 Task: Create a sub task Release to Production / Go Live for the task  Add support for voice commands to the mobile app in the project TransitPlan , assign it to team member softage.9@softage.net and update the status of the sub task to  Off Track , set the priority of the sub task to High.
Action: Mouse moved to (73, 602)
Screenshot: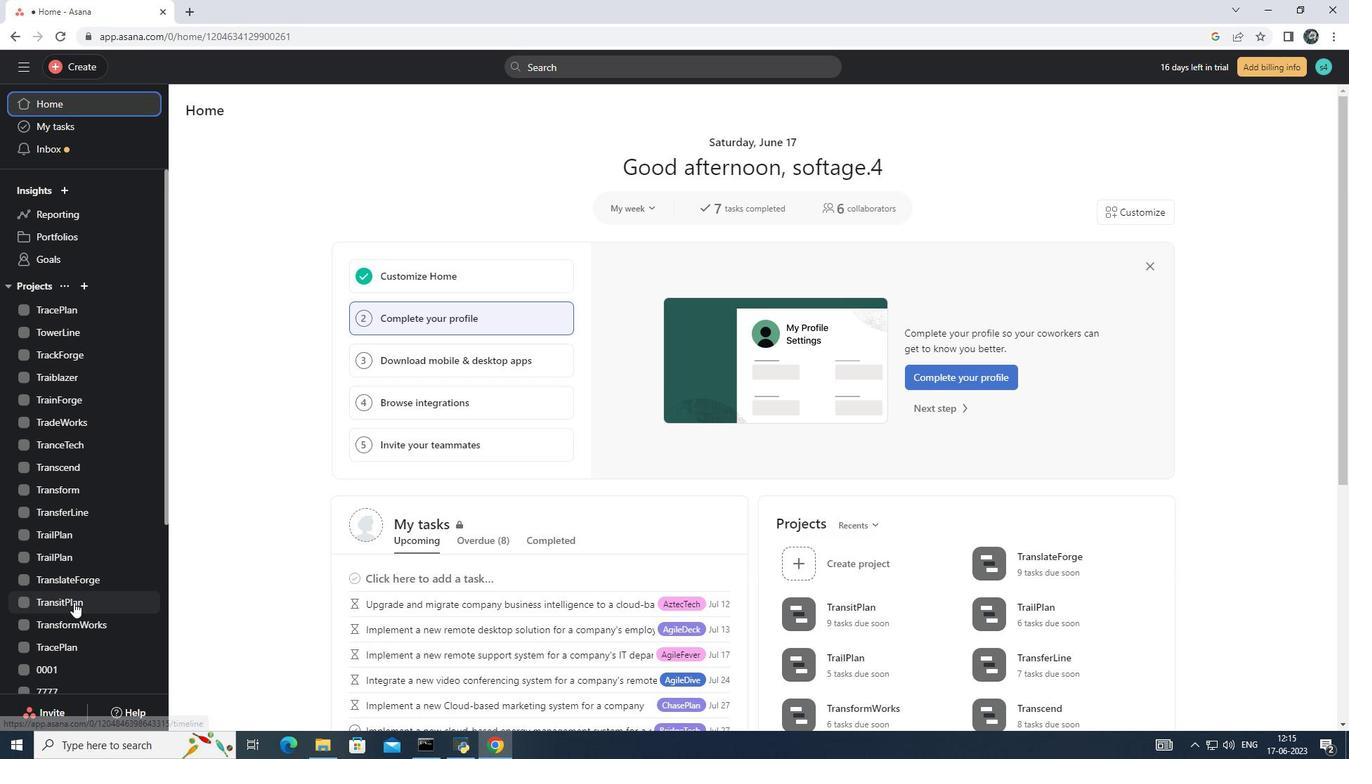 
Action: Mouse pressed left at (73, 602)
Screenshot: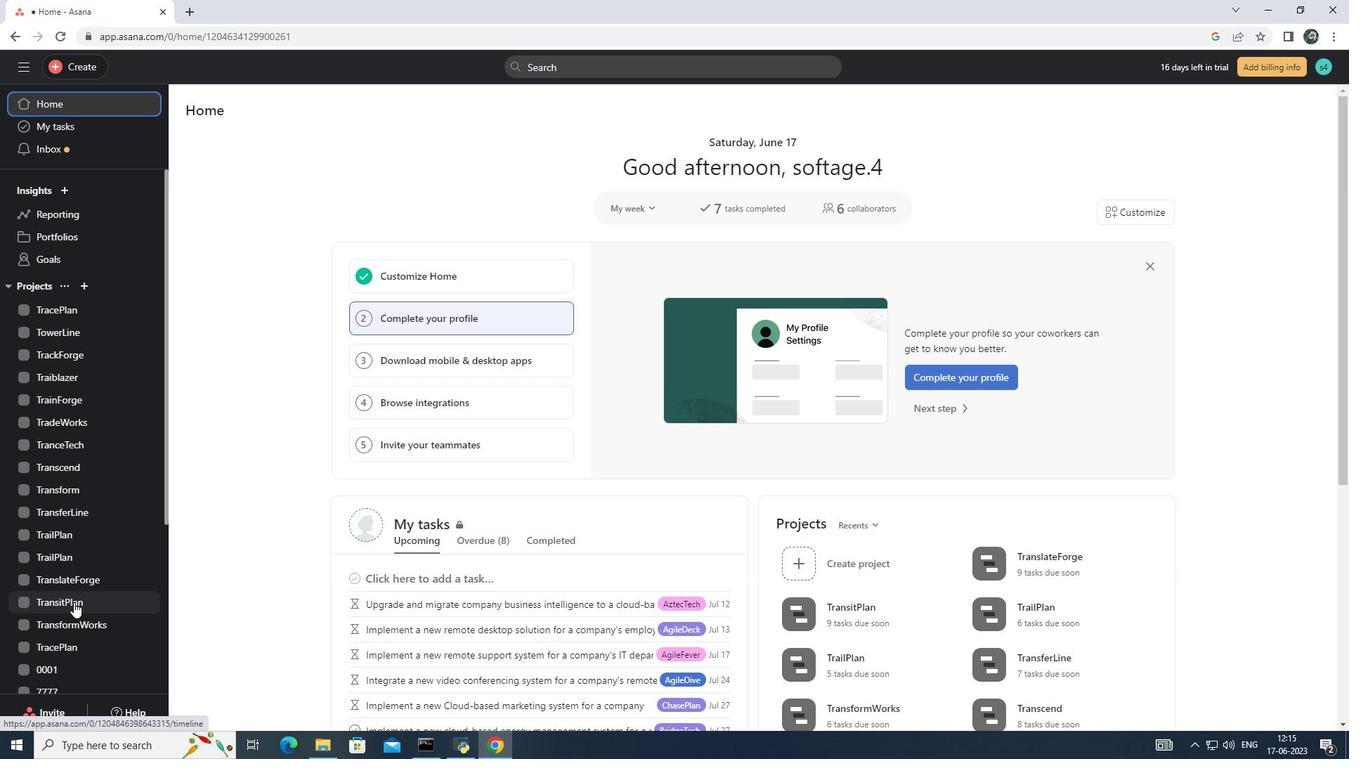 
Action: Mouse moved to (325, 559)
Screenshot: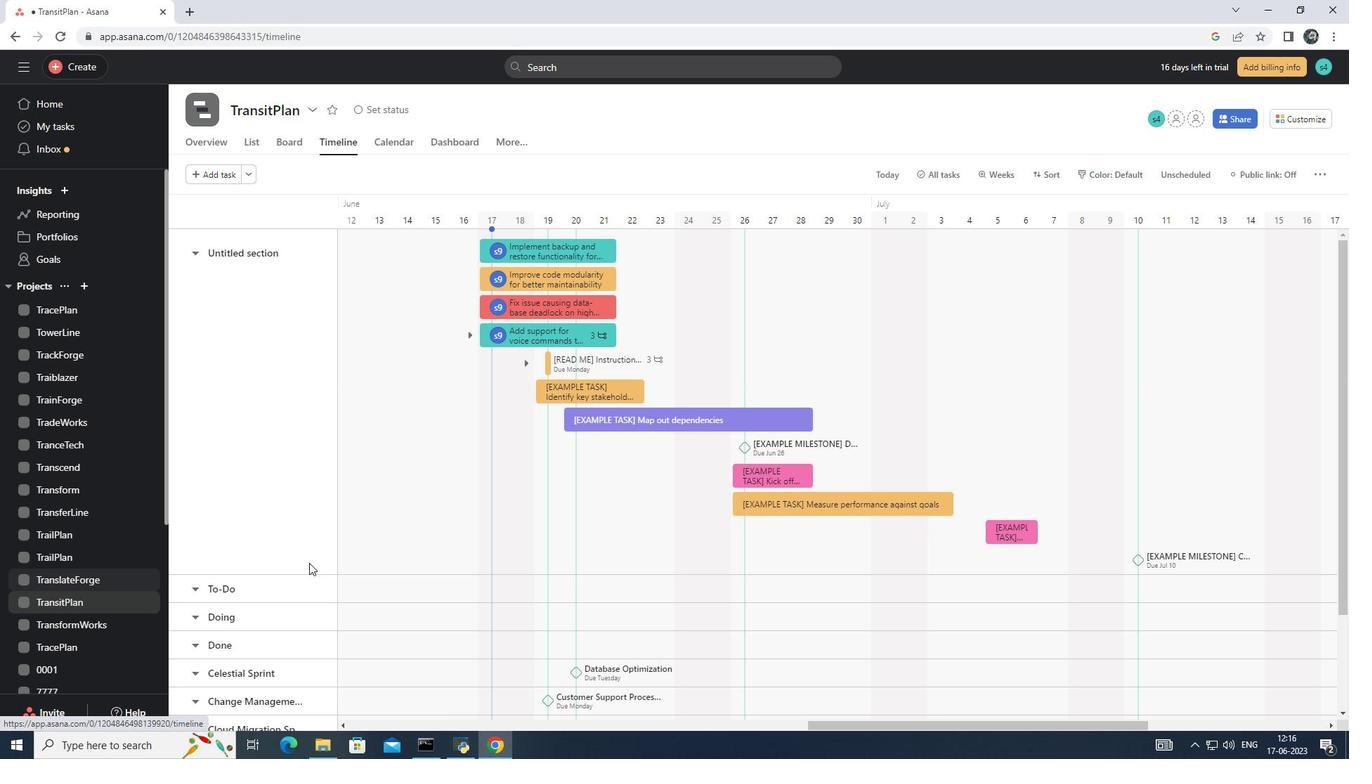 
Action: Mouse scrolled (325, 558) with delta (0, 0)
Screenshot: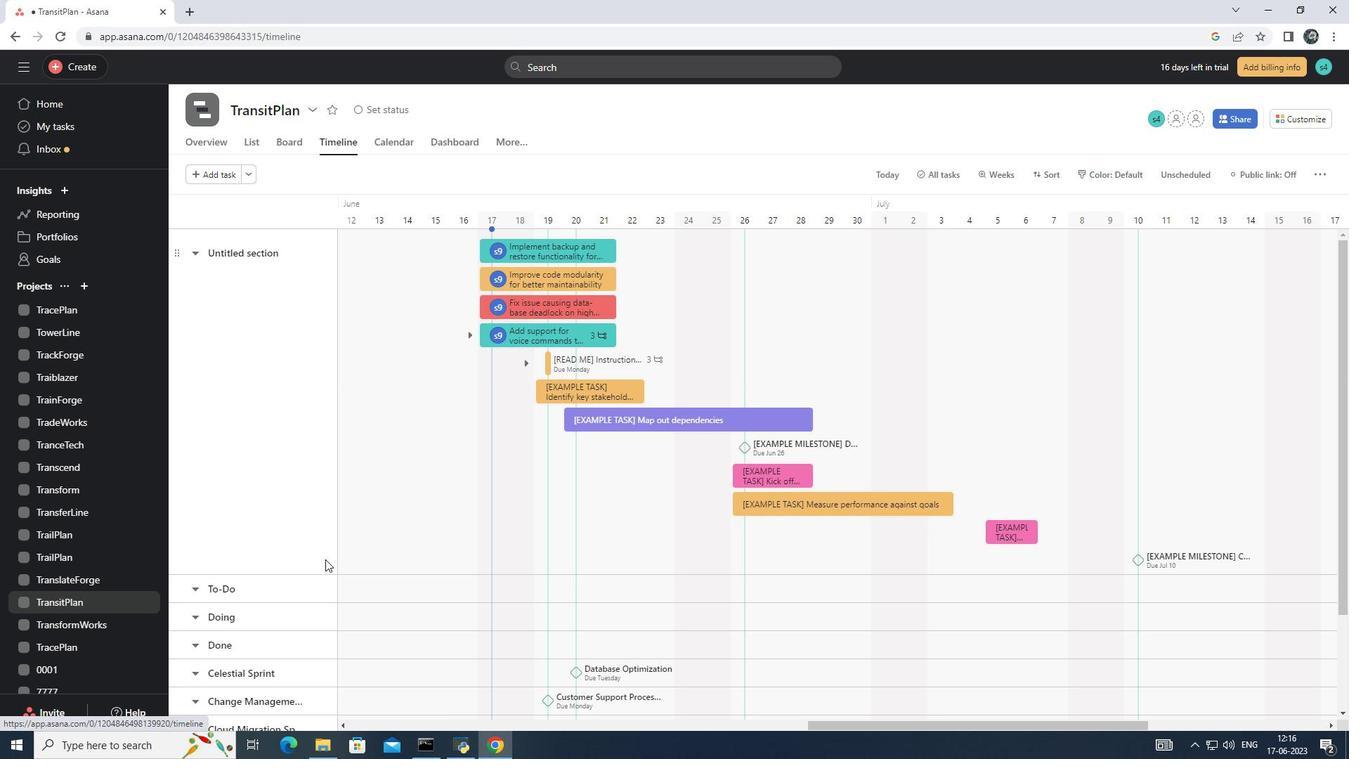 
Action: Mouse scrolled (325, 558) with delta (0, 0)
Screenshot: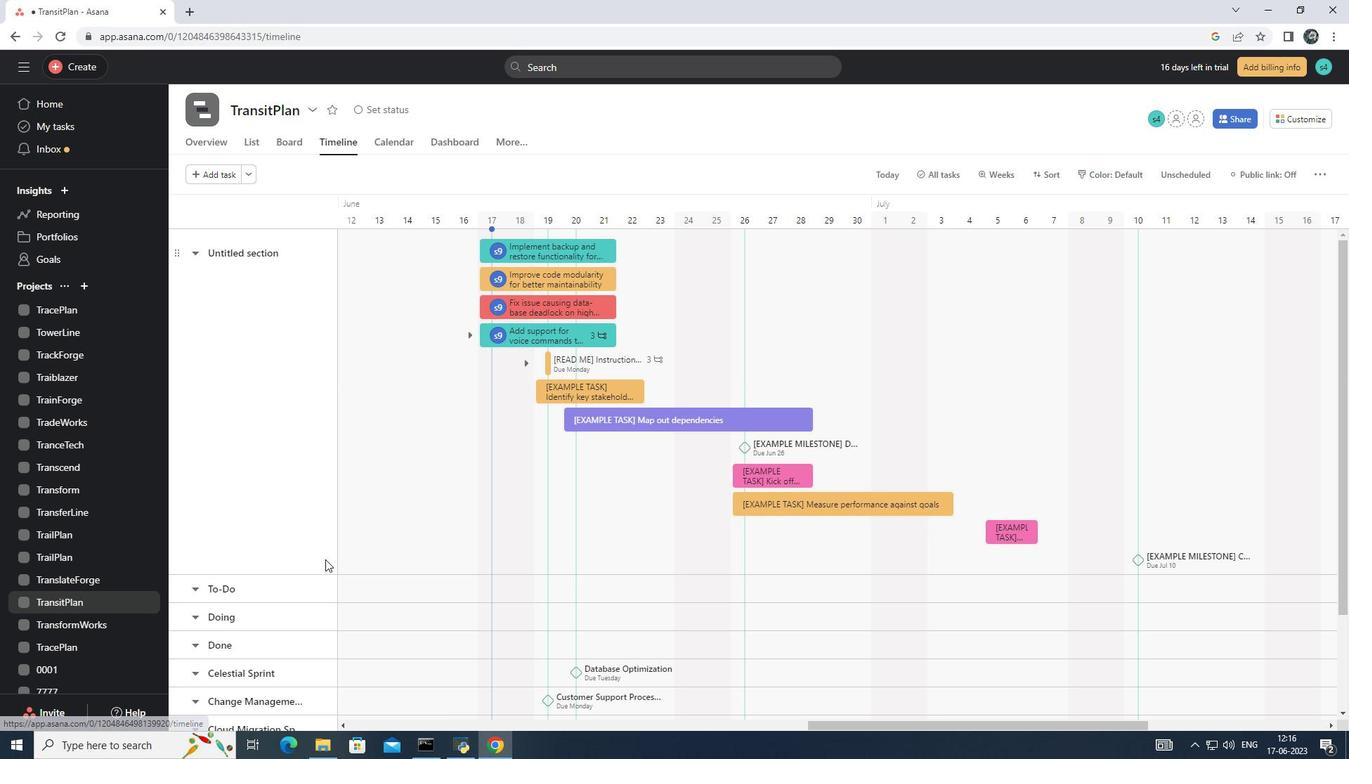 
Action: Mouse scrolled (325, 558) with delta (0, 0)
Screenshot: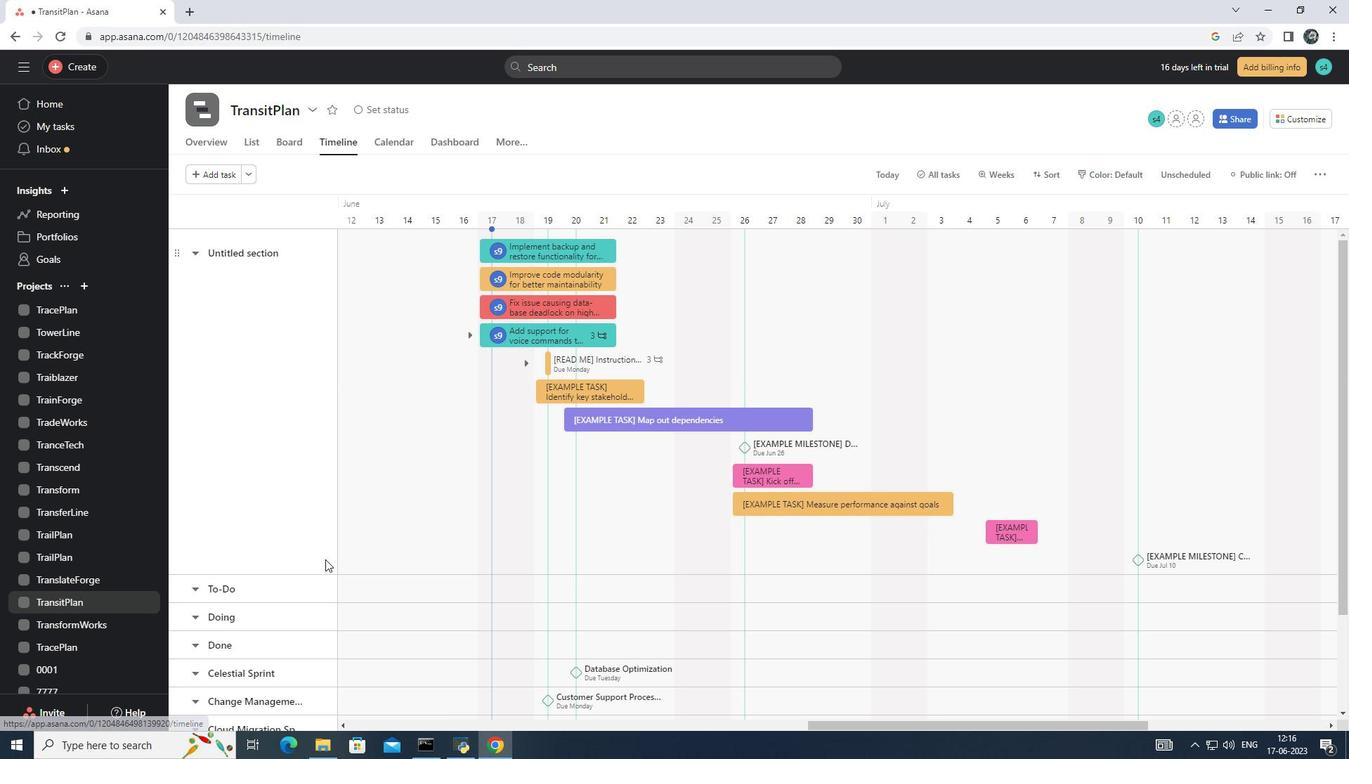 
Action: Mouse scrolled (325, 558) with delta (0, 0)
Screenshot: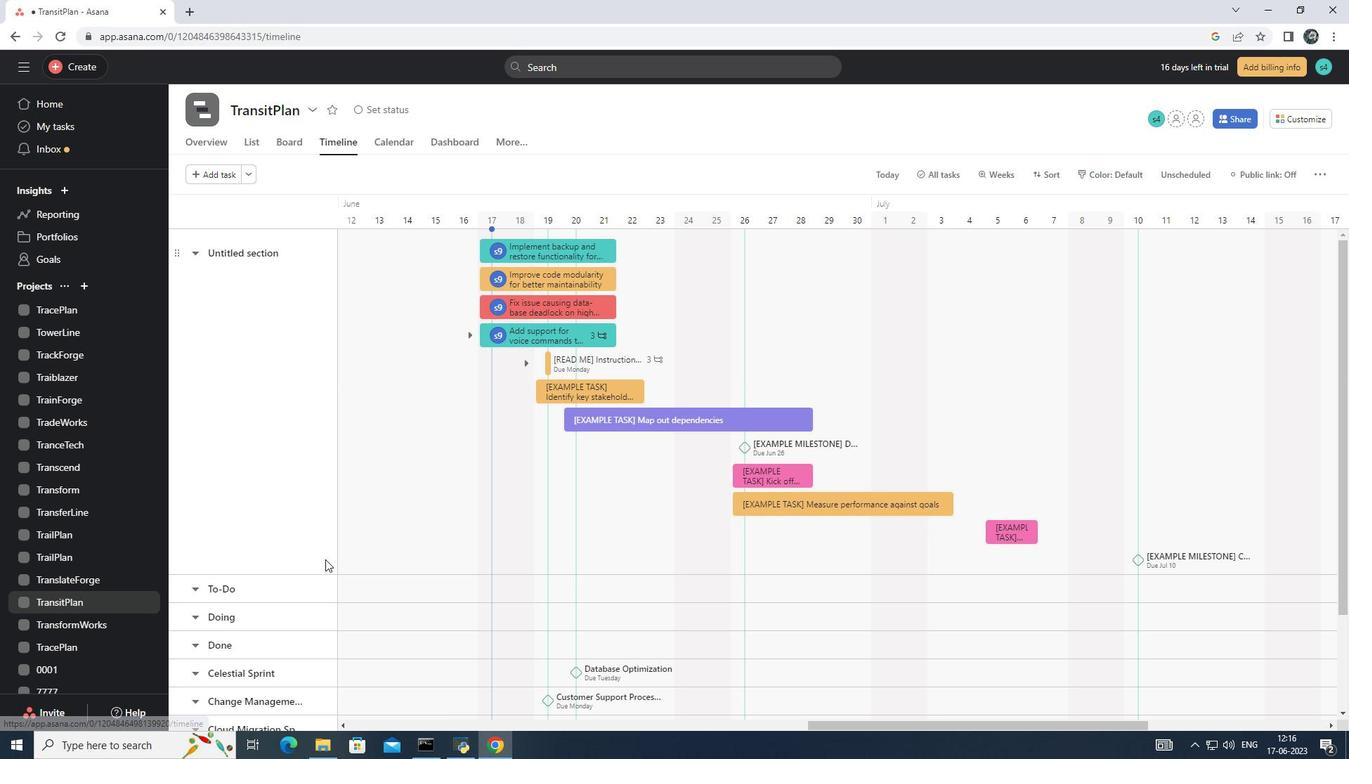
Action: Mouse scrolled (325, 560) with delta (0, 0)
Screenshot: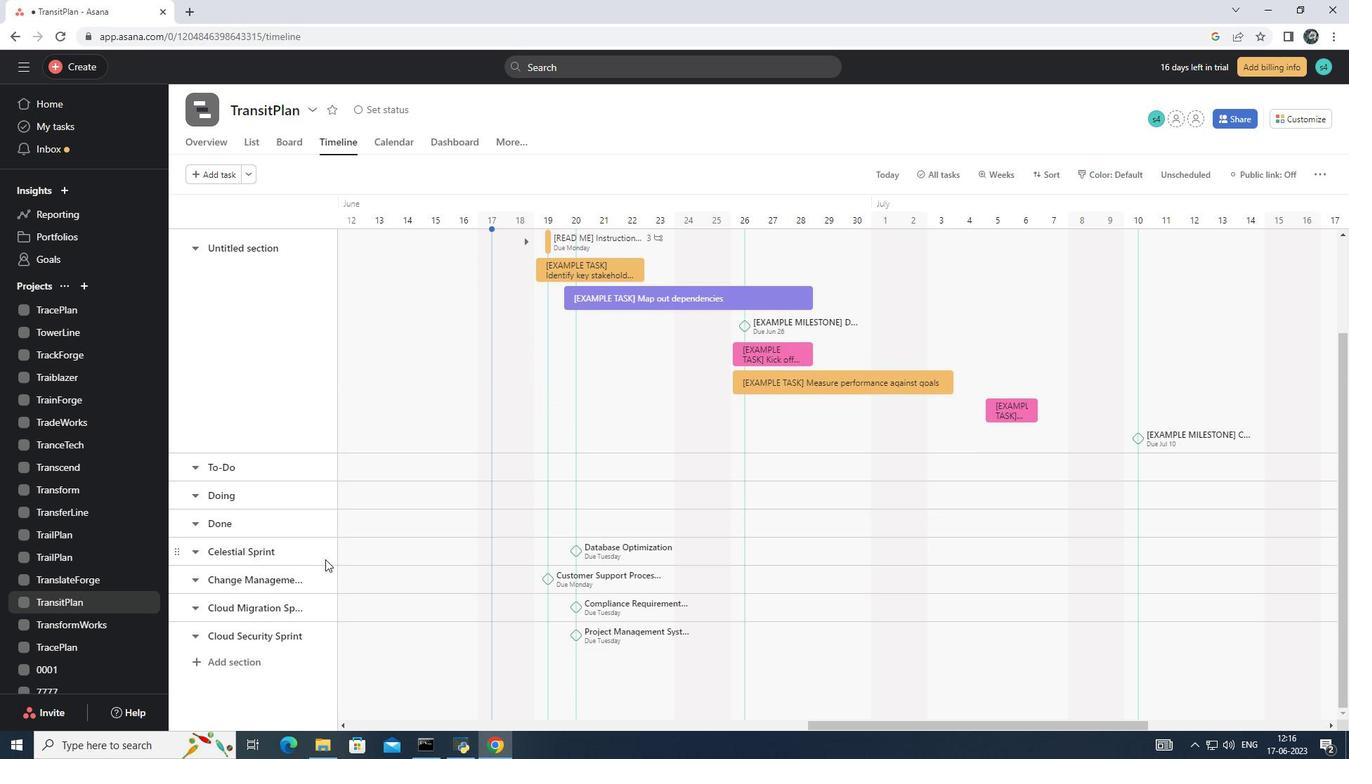 
Action: Mouse scrolled (325, 560) with delta (0, 0)
Screenshot: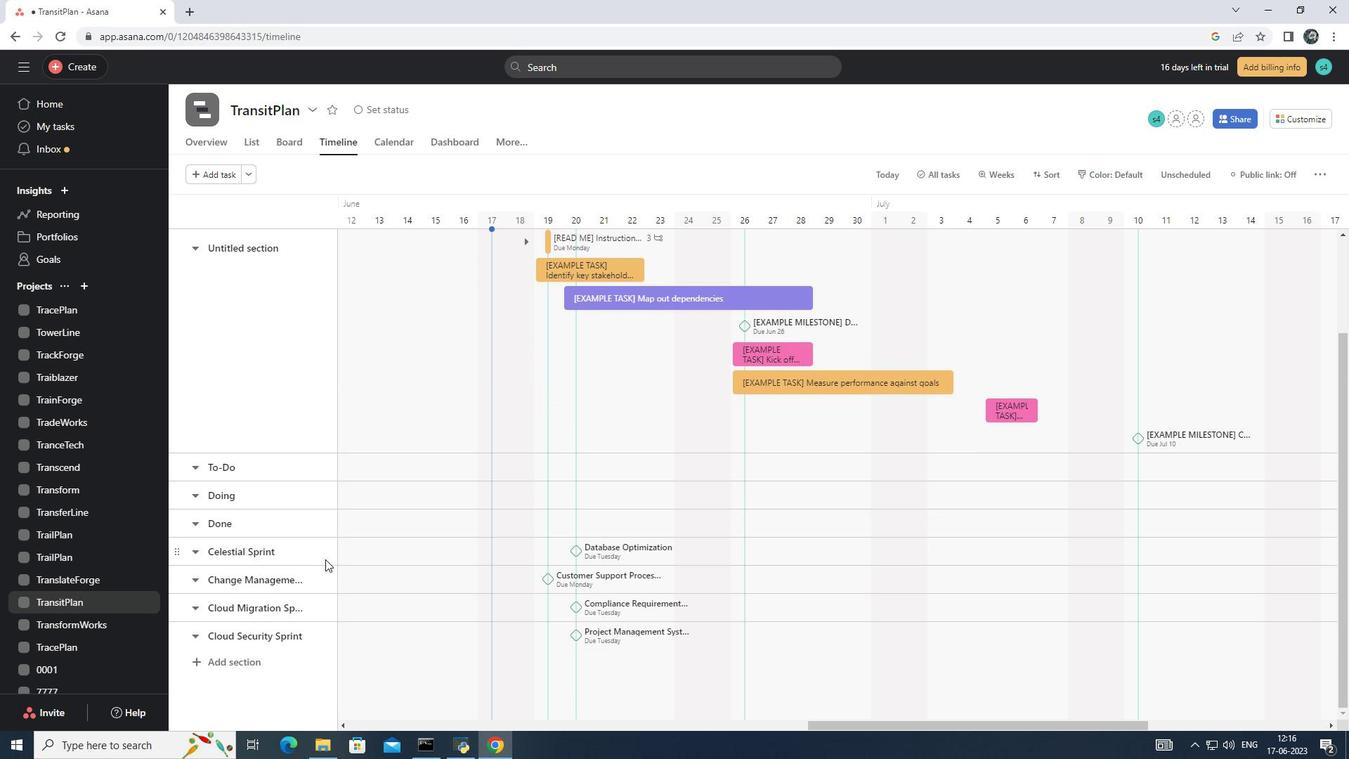 
Action: Mouse scrolled (325, 560) with delta (0, 0)
Screenshot: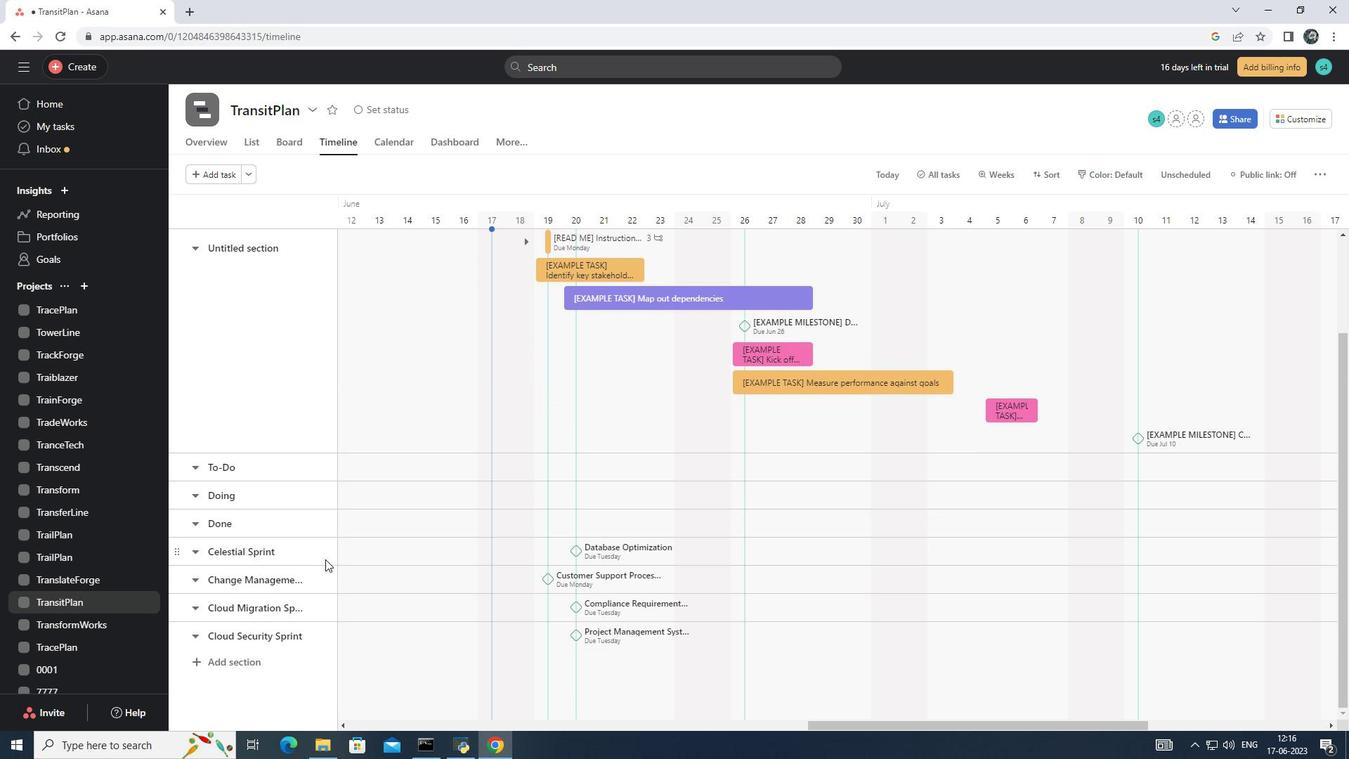 
Action: Mouse scrolled (325, 560) with delta (0, 0)
Screenshot: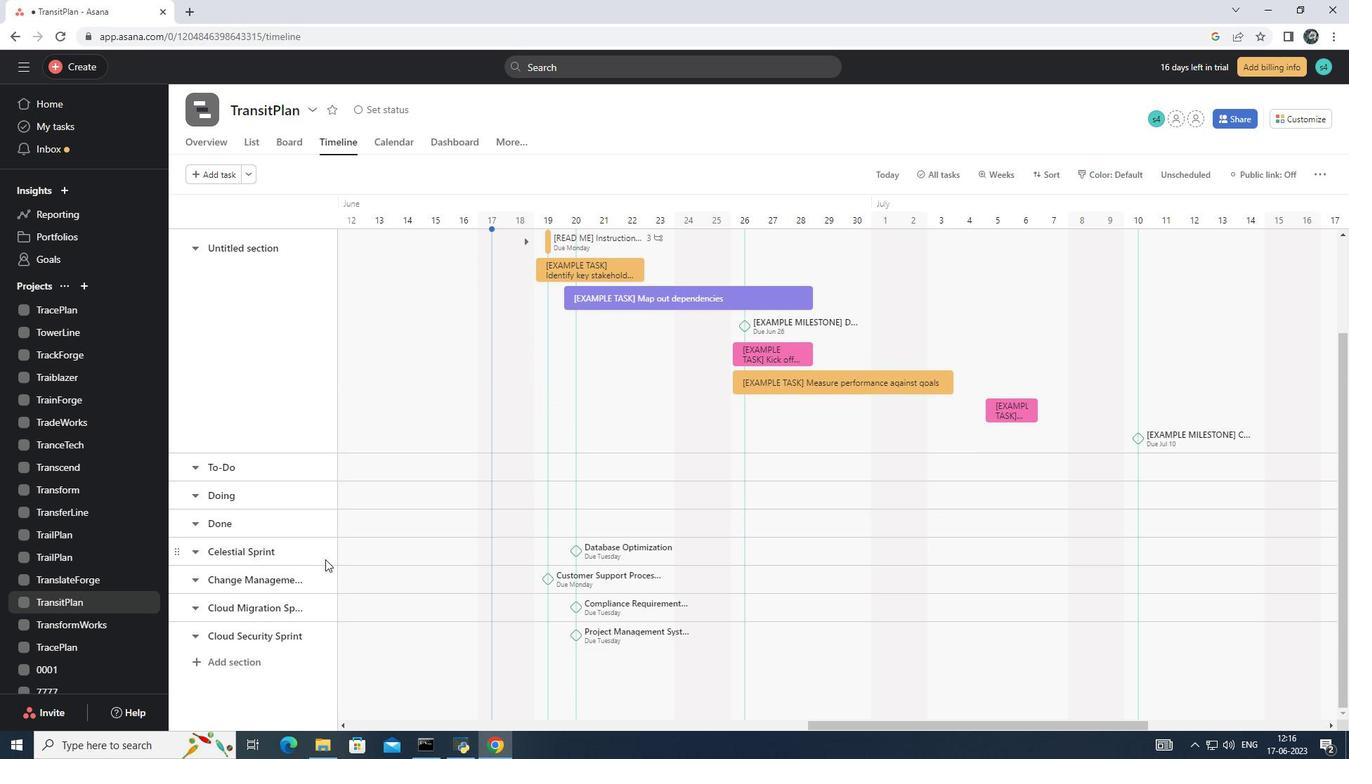 
Action: Mouse scrolled (325, 560) with delta (0, 0)
Screenshot: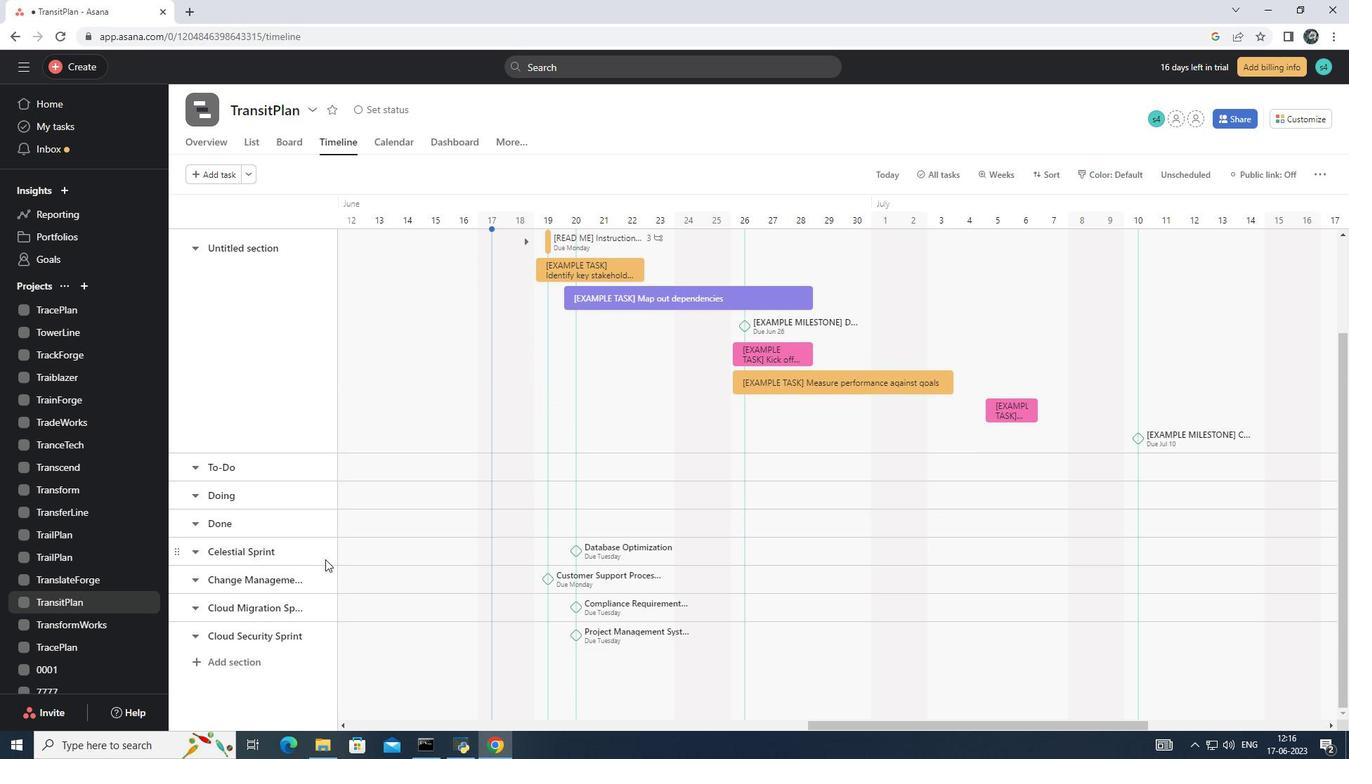 
Action: Mouse moved to (584, 334)
Screenshot: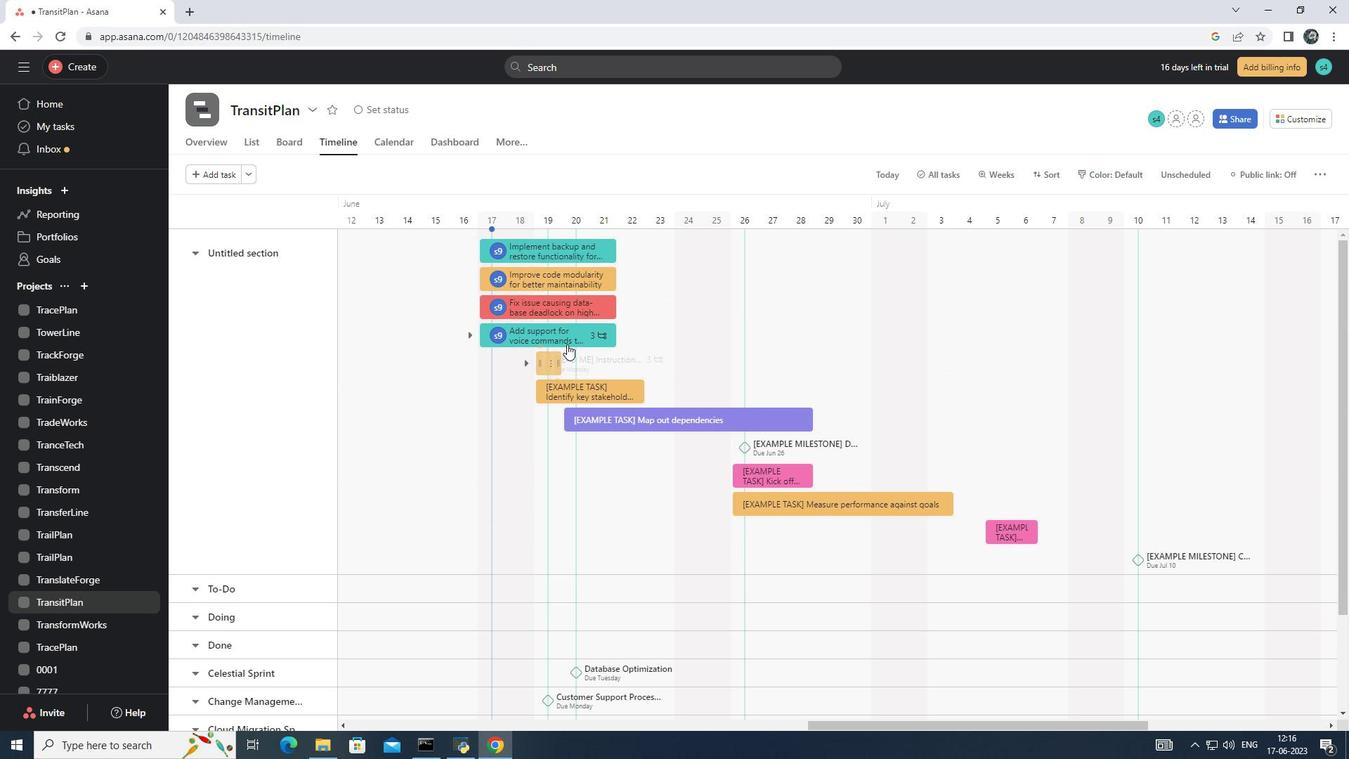 
Action: Mouse pressed left at (584, 334)
Screenshot: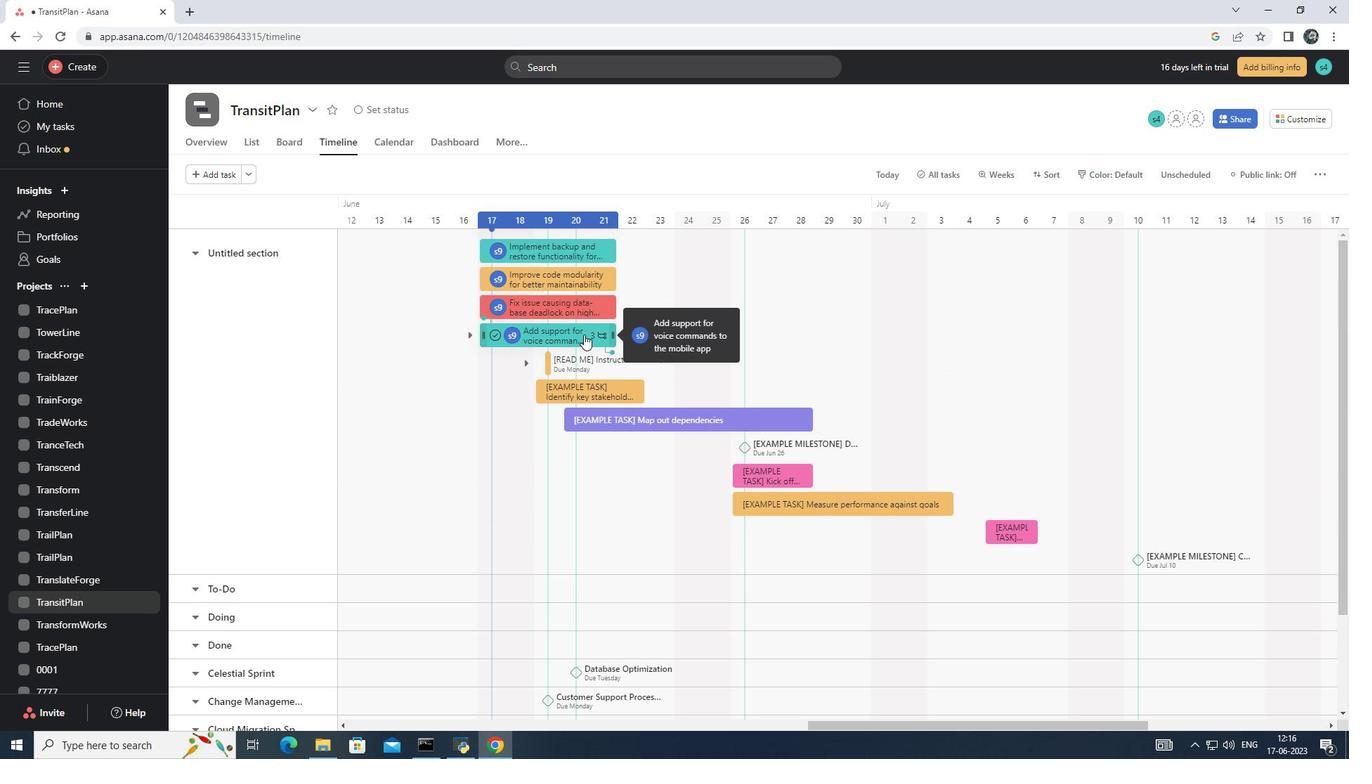 
Action: Mouse moved to (944, 473)
Screenshot: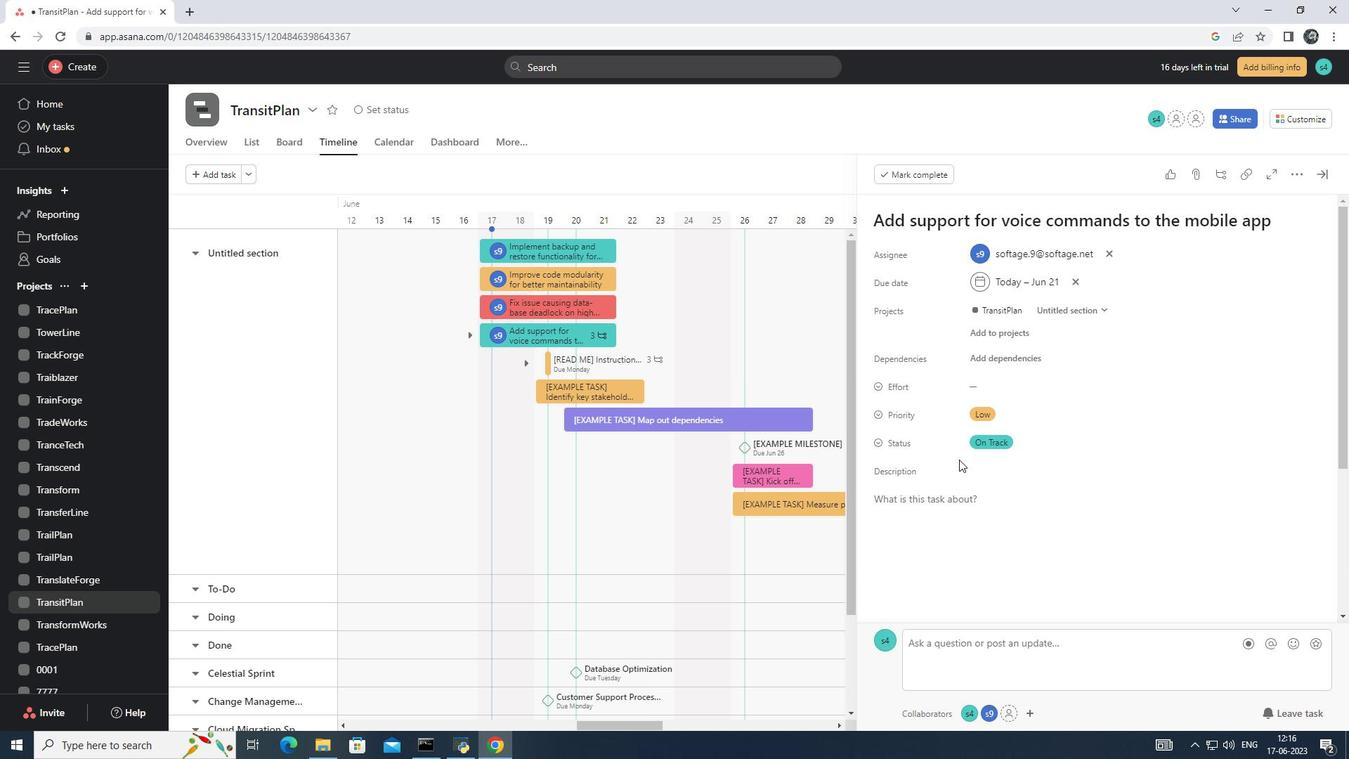 
Action: Mouse scrolled (958, 459) with delta (0, 0)
Screenshot: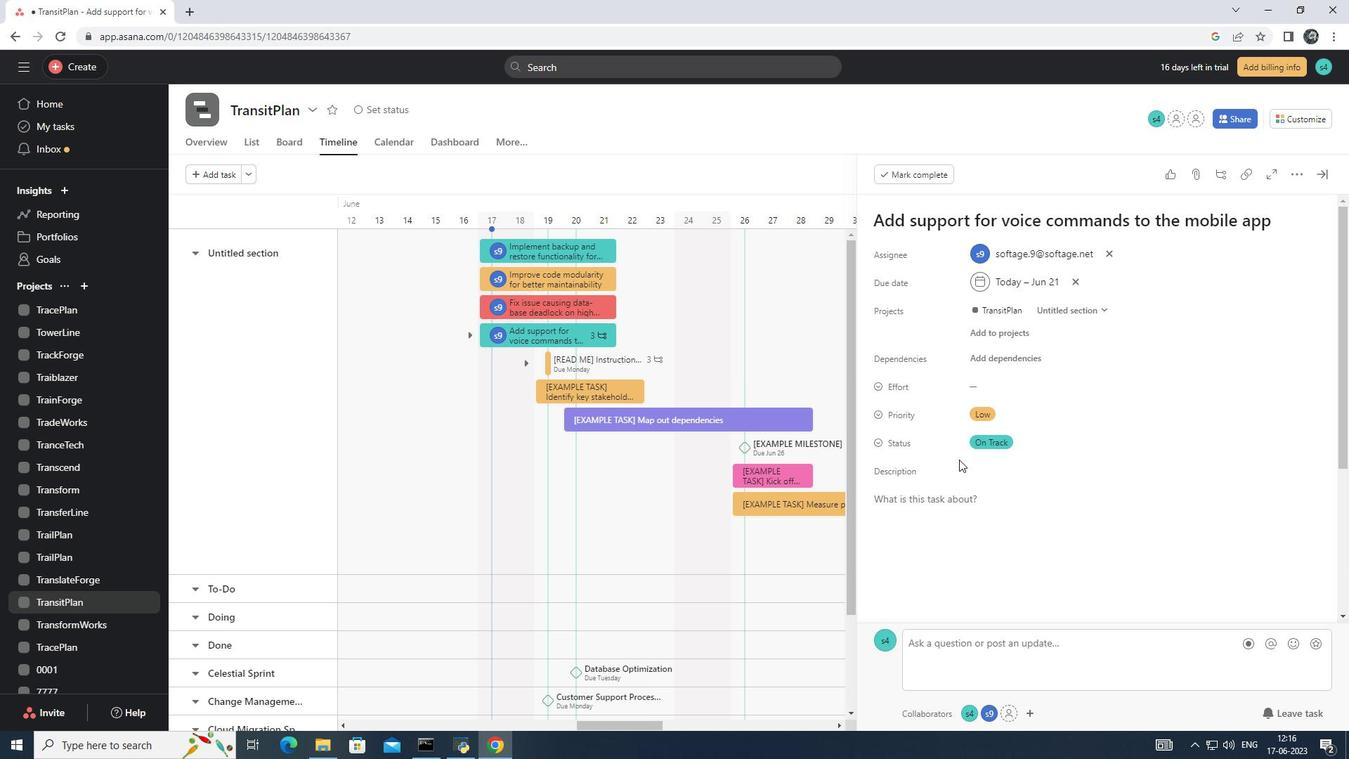 
Action: Mouse moved to (943, 476)
Screenshot: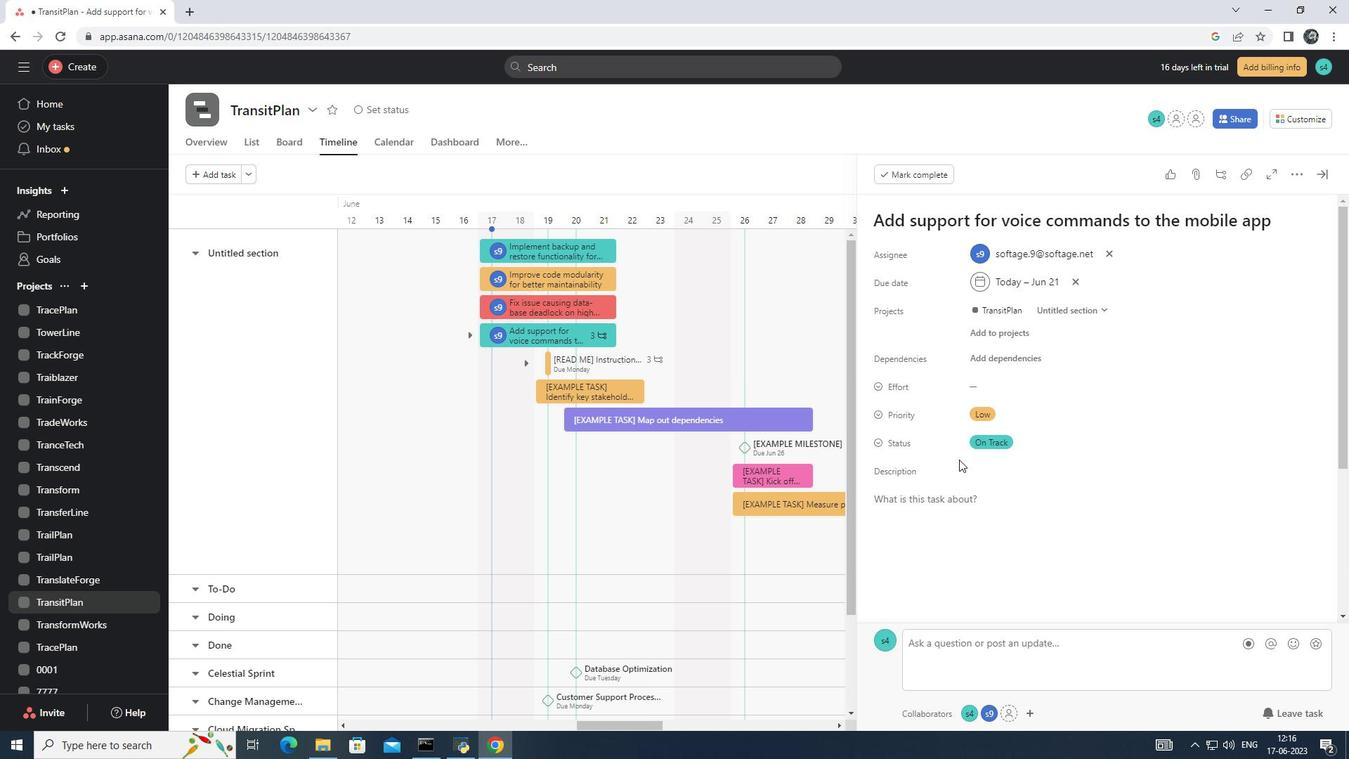 
Action: Mouse scrolled (958, 459) with delta (0, 0)
Screenshot: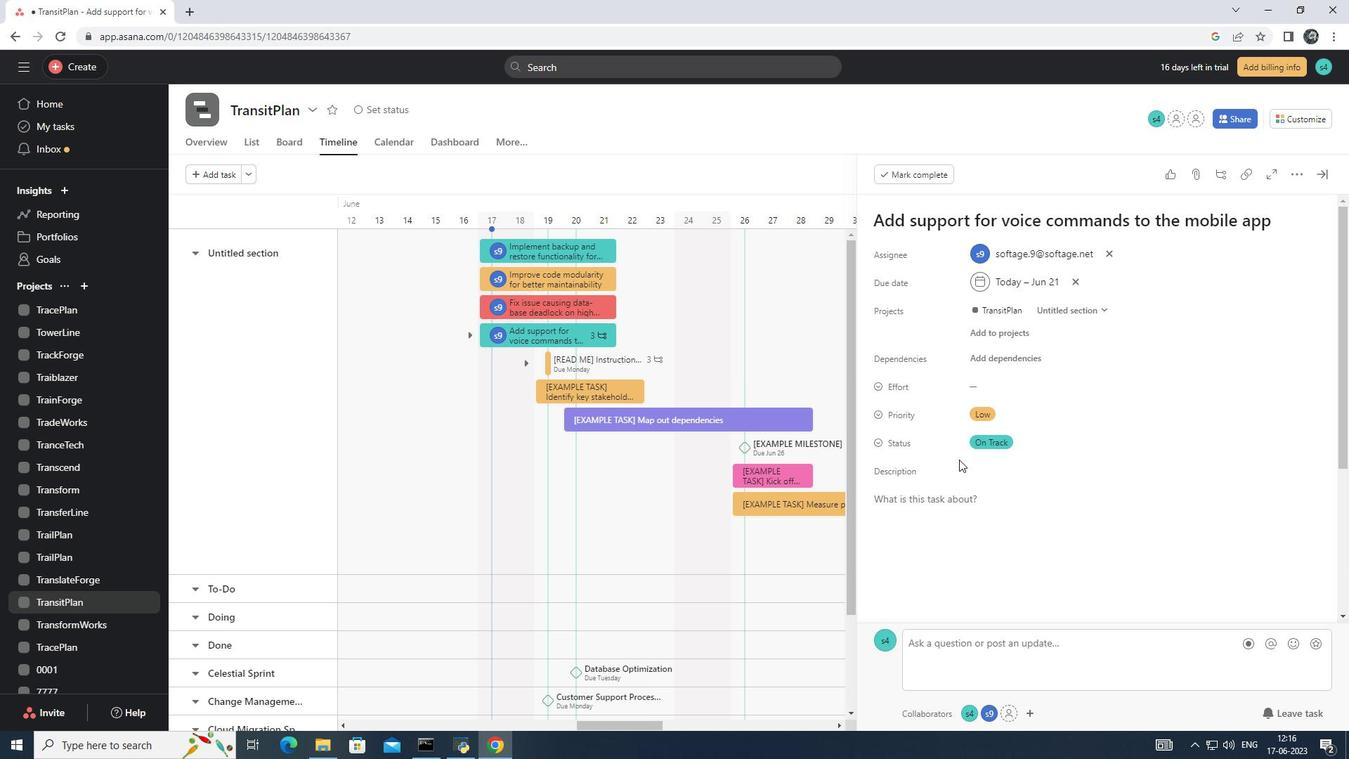 
Action: Mouse moved to (942, 480)
Screenshot: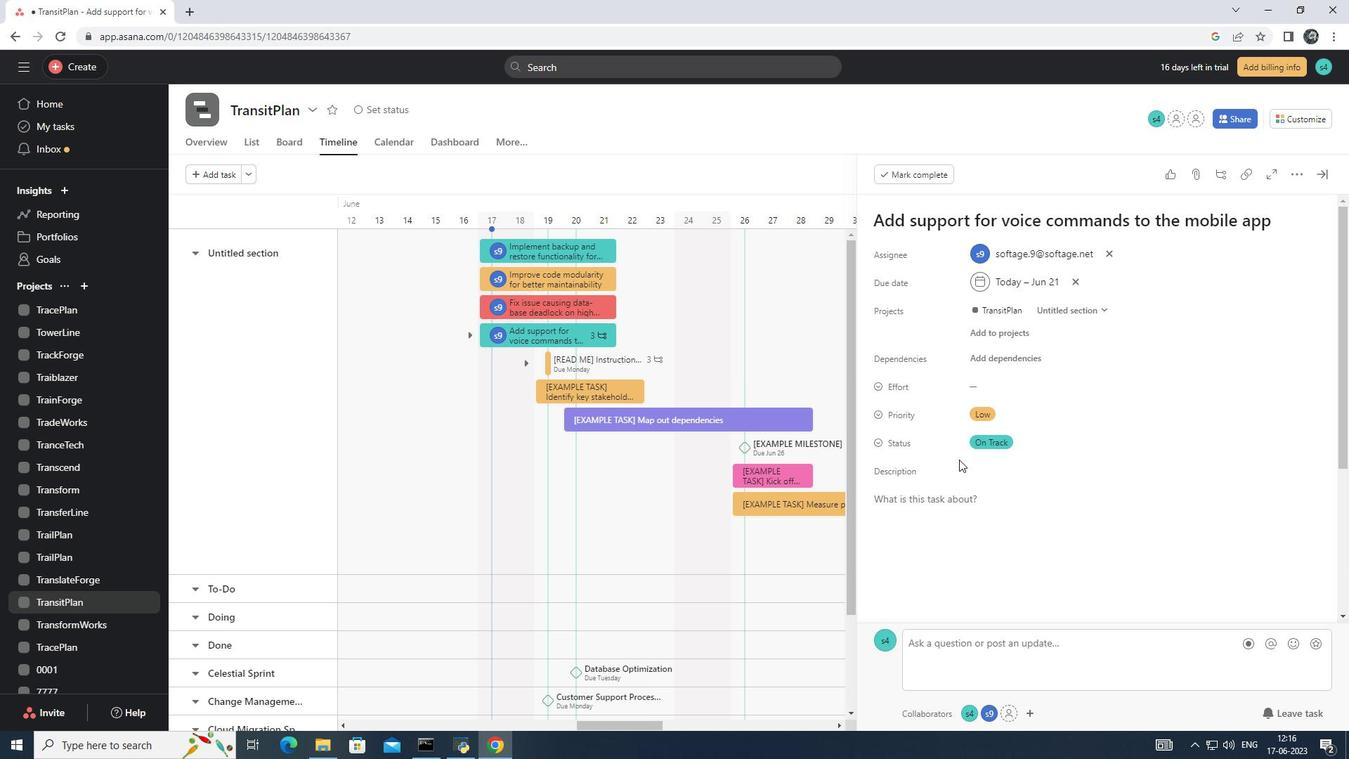 
Action: Mouse scrolled (958, 459) with delta (0, 0)
Screenshot: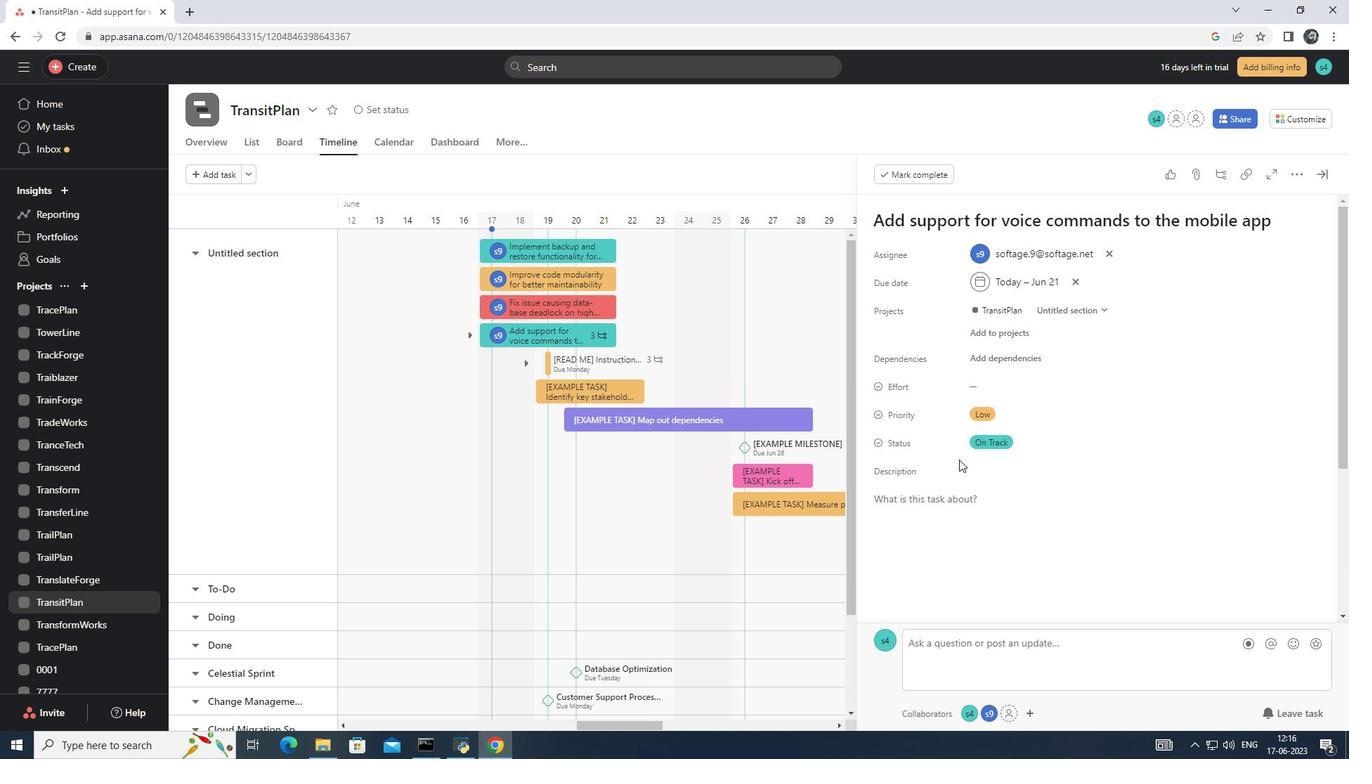 
Action: Mouse moved to (897, 528)
Screenshot: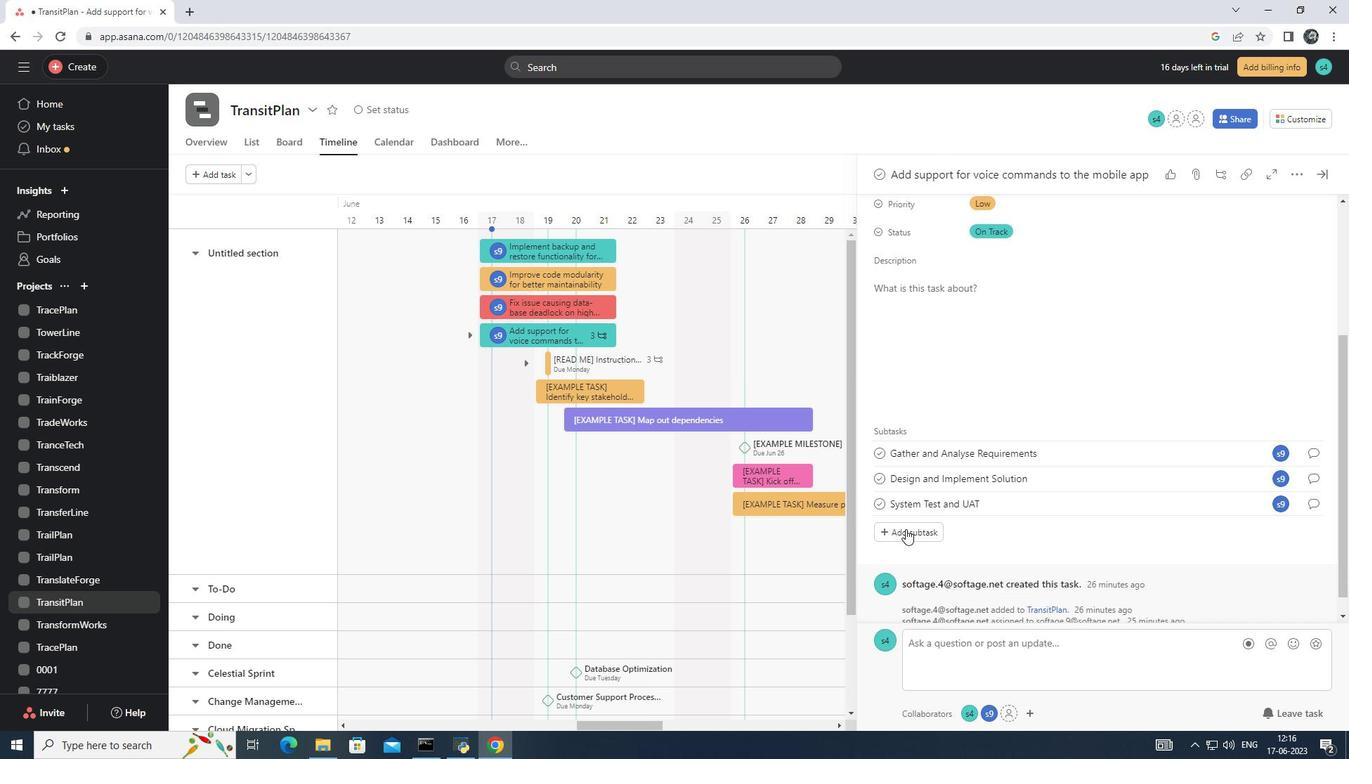 
Action: Mouse pressed left at (897, 528)
Screenshot: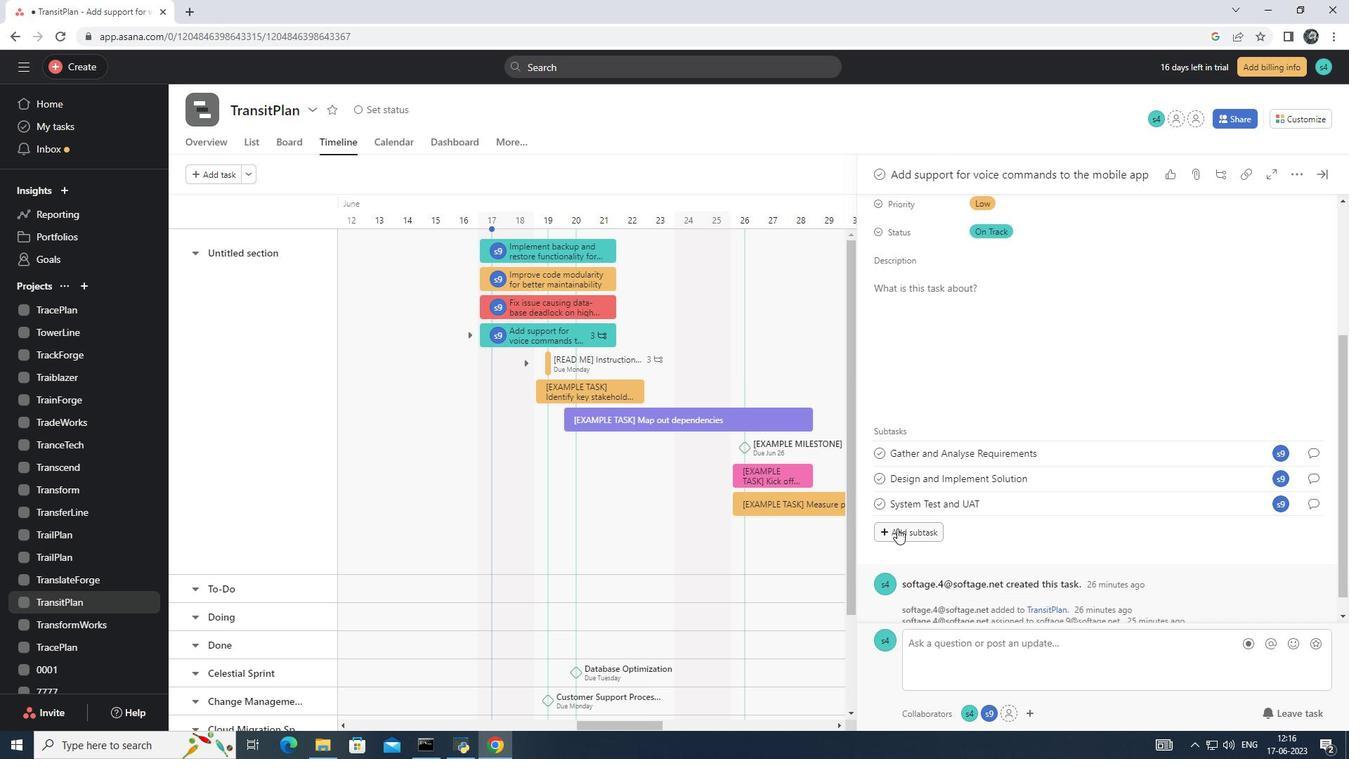 
Action: Mouse moved to (916, 501)
Screenshot: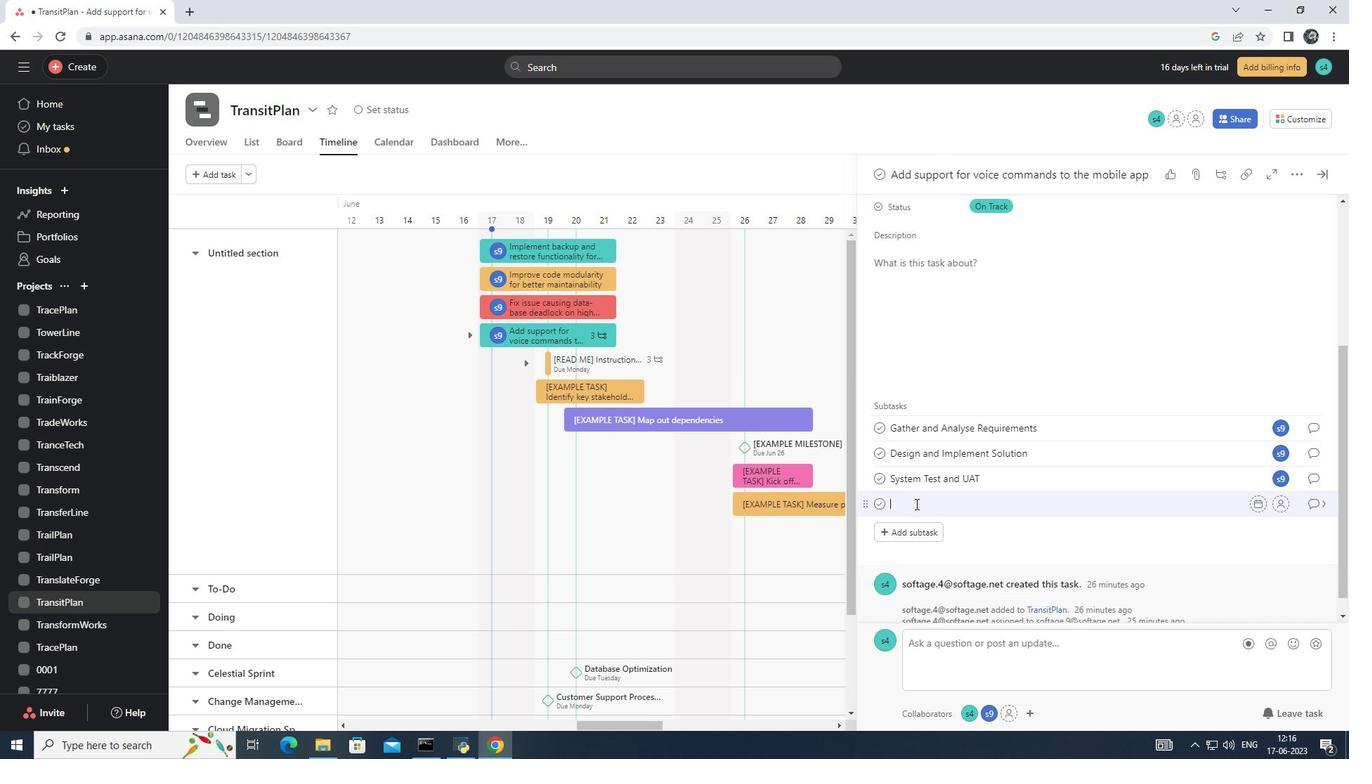 
Action: Mouse pressed left at (916, 501)
Screenshot: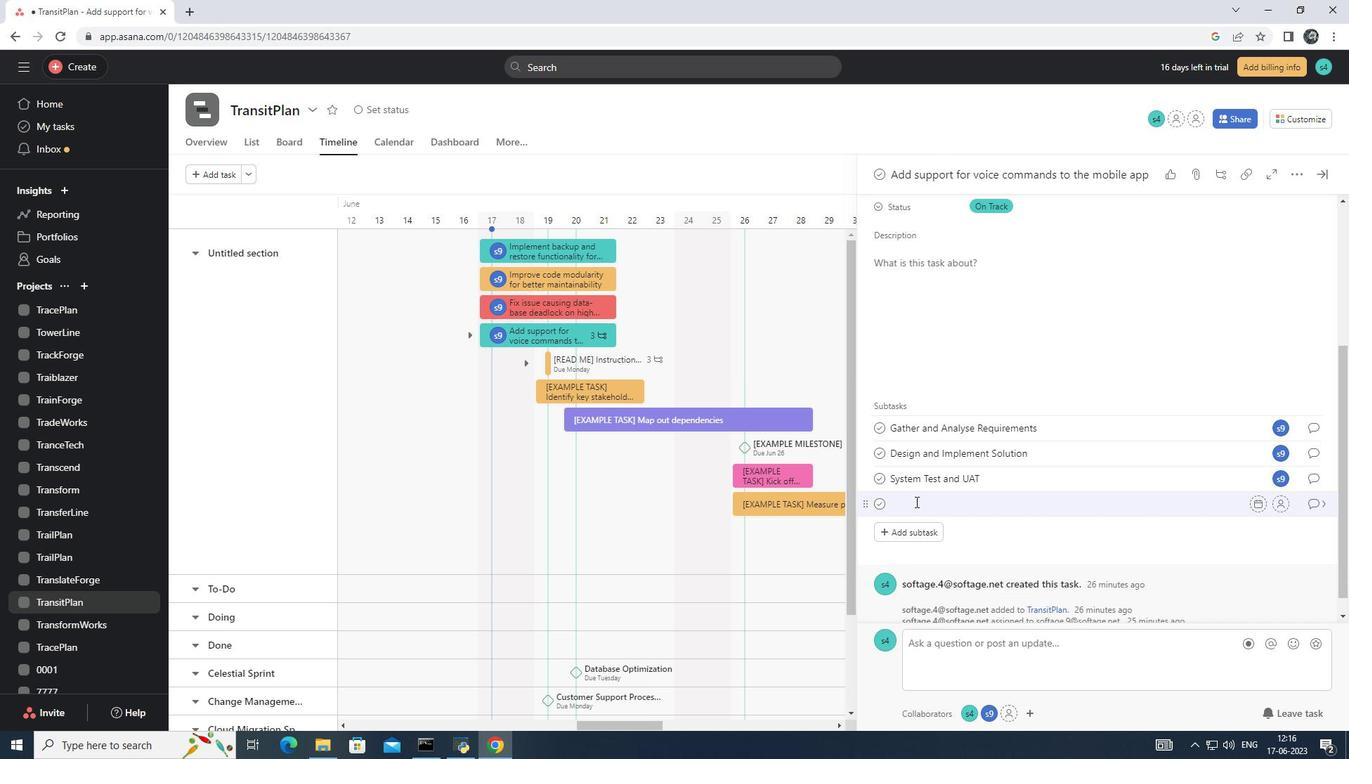 
Action: Key pressed <Key.shift>Release<Key.space>to<Key.space><Key.shift>Production<Key.space>/<Key.space><Key.shift>Go<Key.space><Key.shift>Live
Screenshot: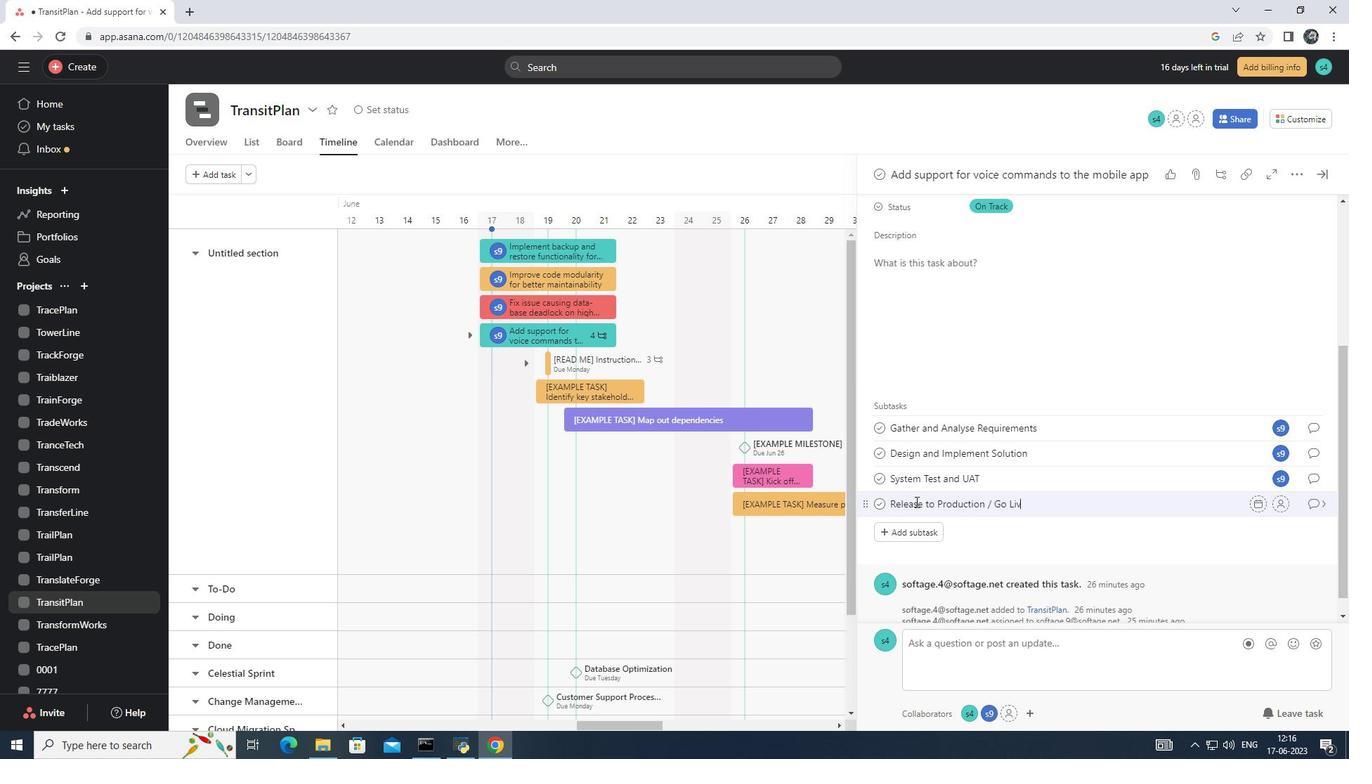 
Action: Mouse moved to (1283, 504)
Screenshot: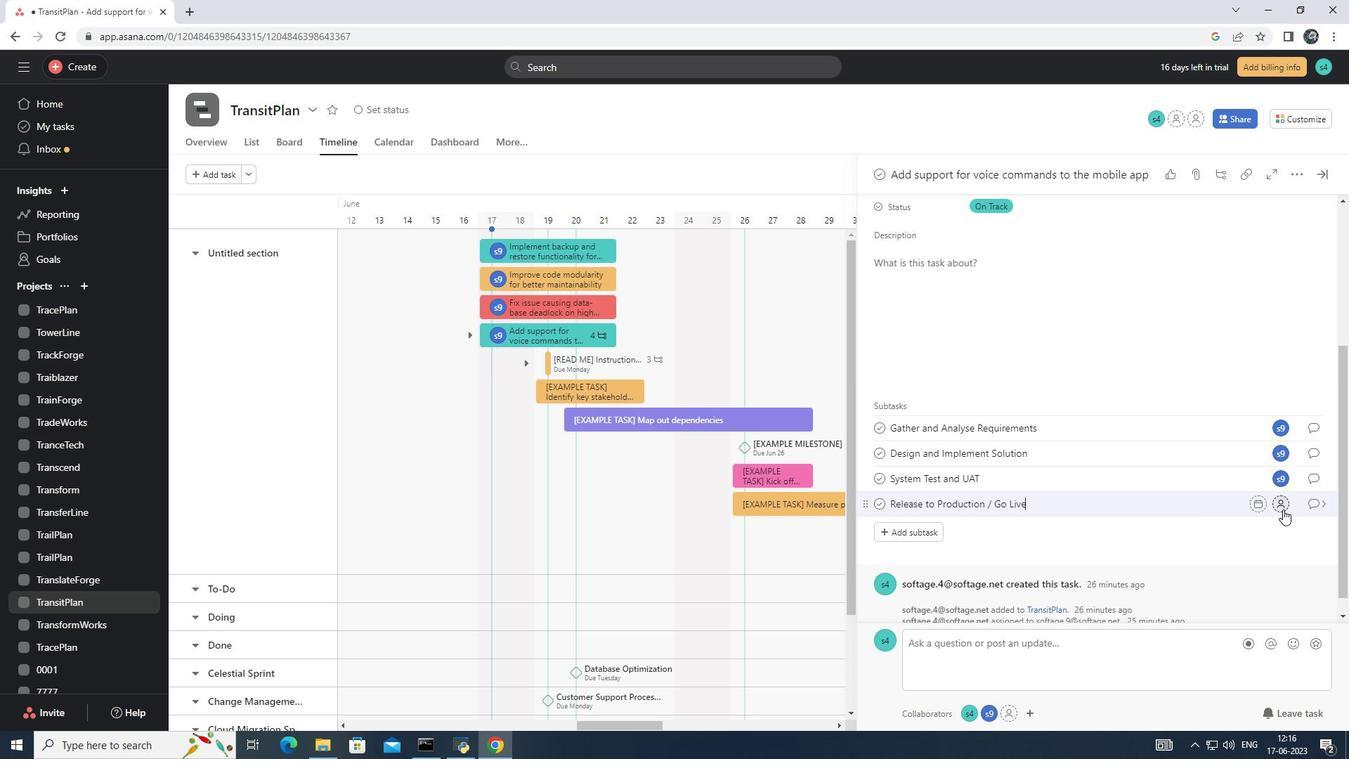 
Action: Mouse pressed left at (1283, 504)
Screenshot: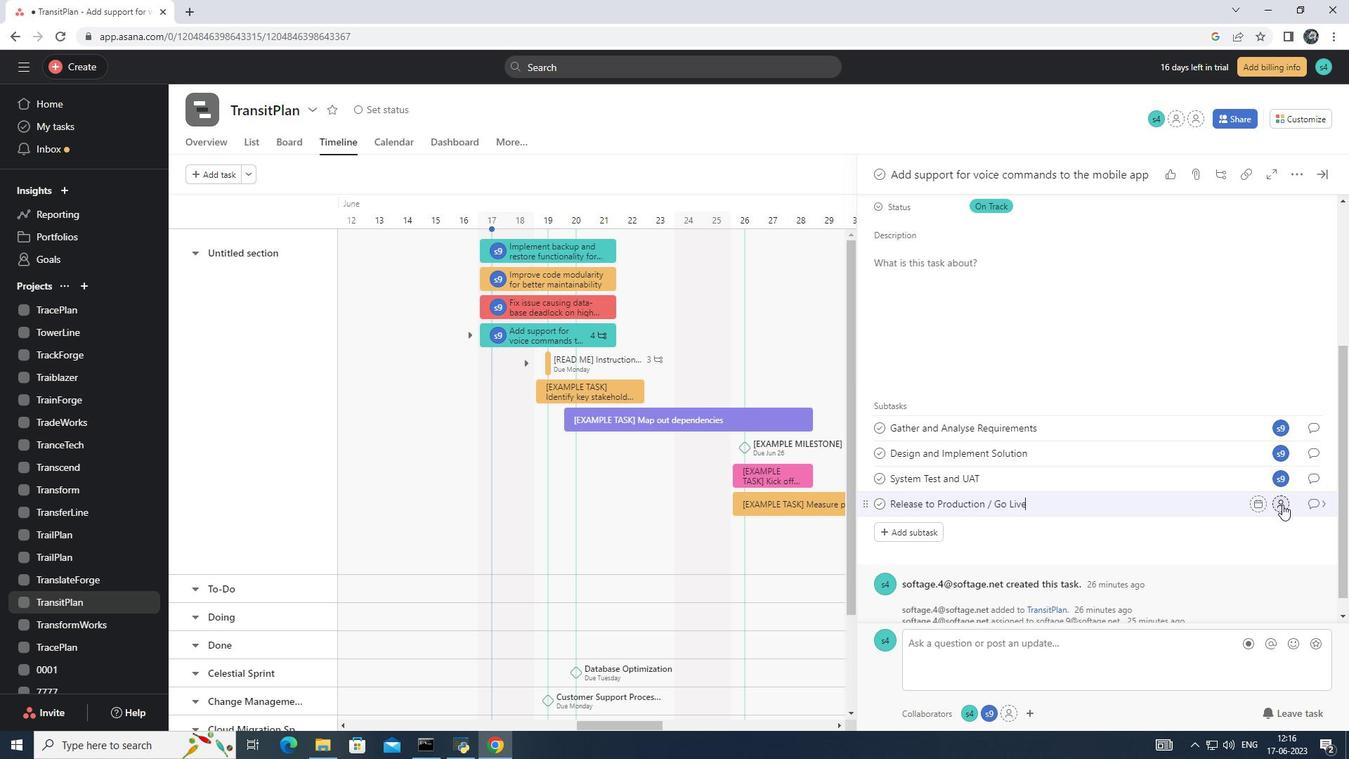 
Action: Mouse moved to (1076, 553)
Screenshot: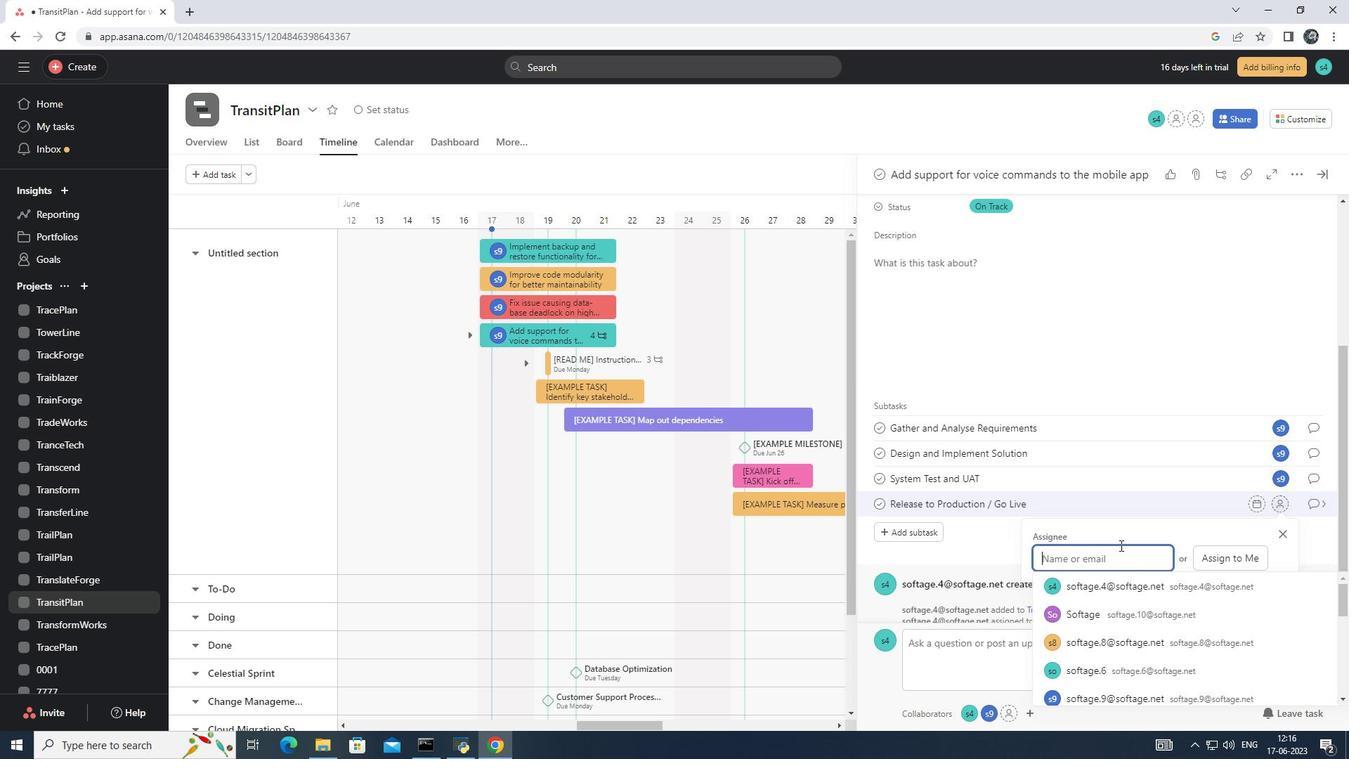 
Action: Mouse pressed left at (1076, 553)
Screenshot: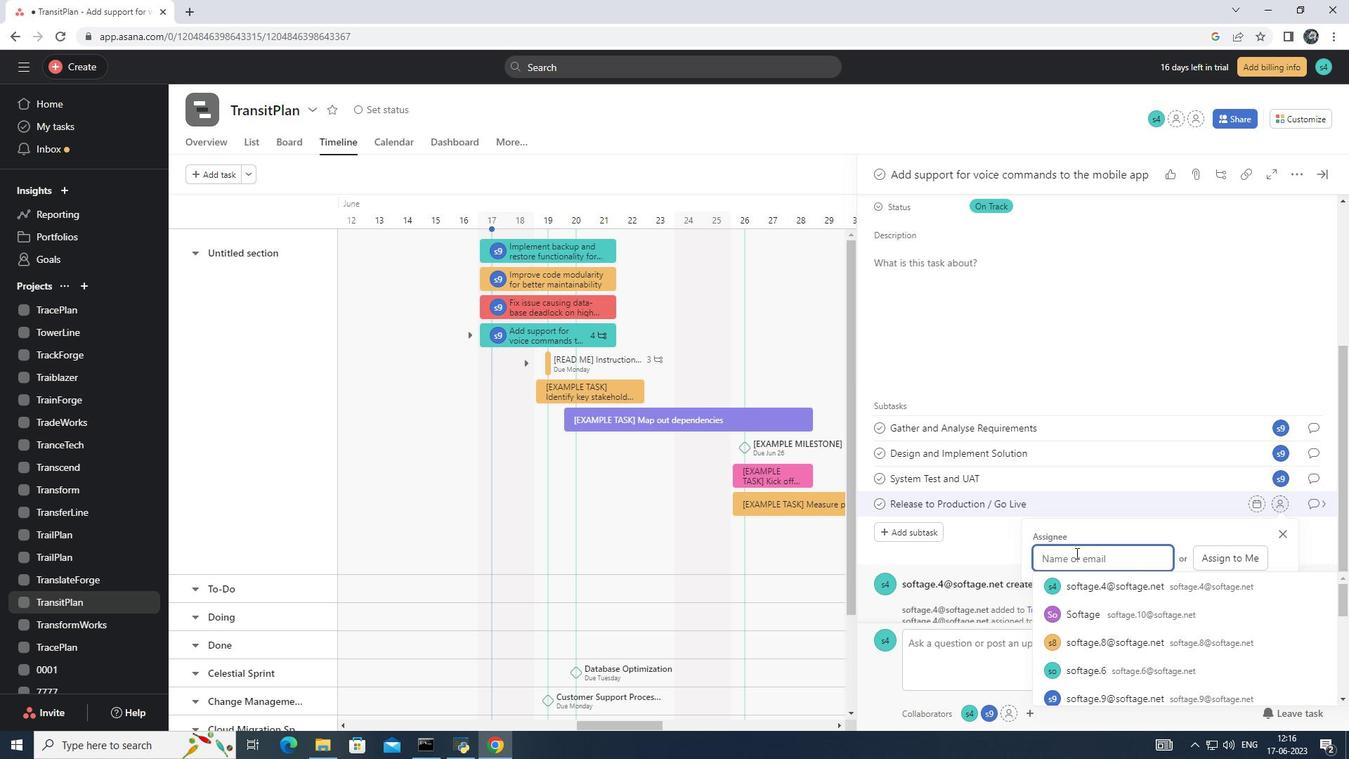 
Action: Key pressed softage.9<Key.shift>@softage.net<Key.enter>
Screenshot: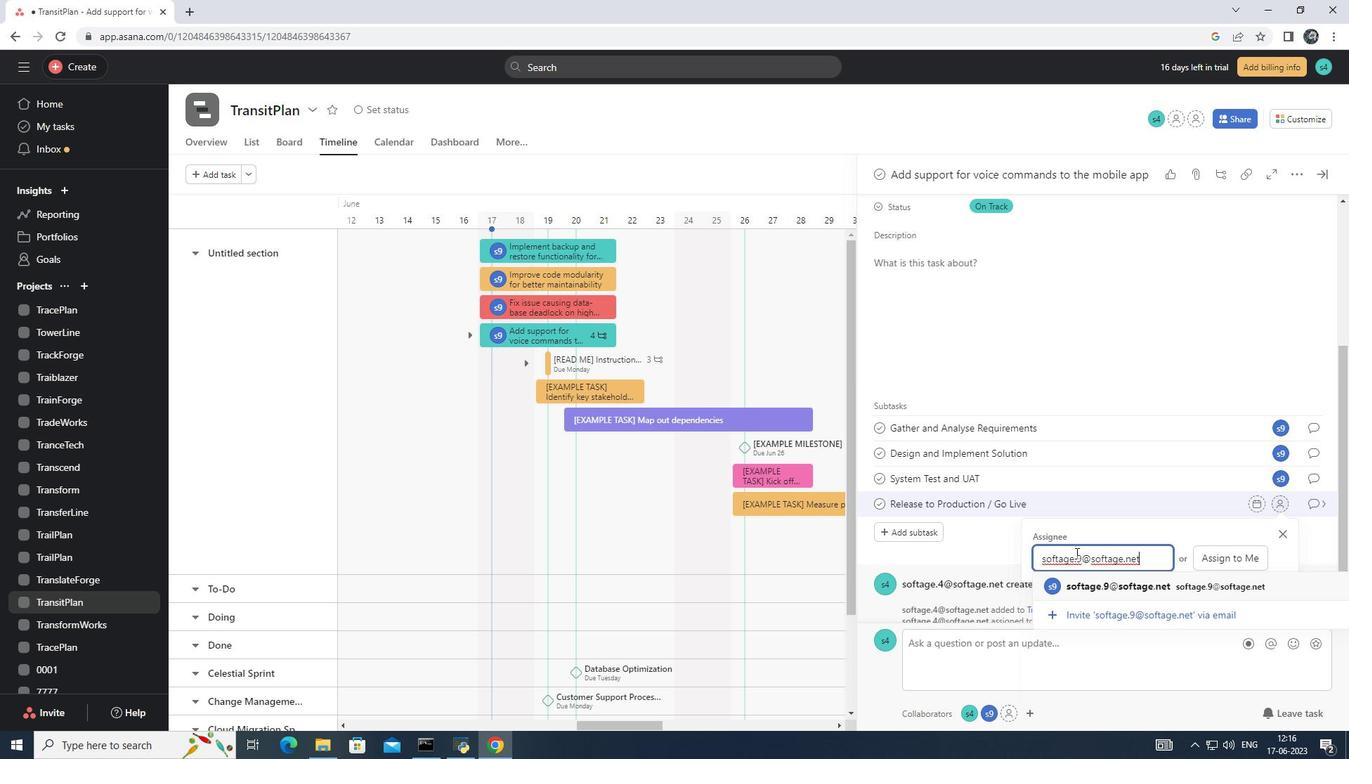 
Action: Mouse moved to (1328, 503)
Screenshot: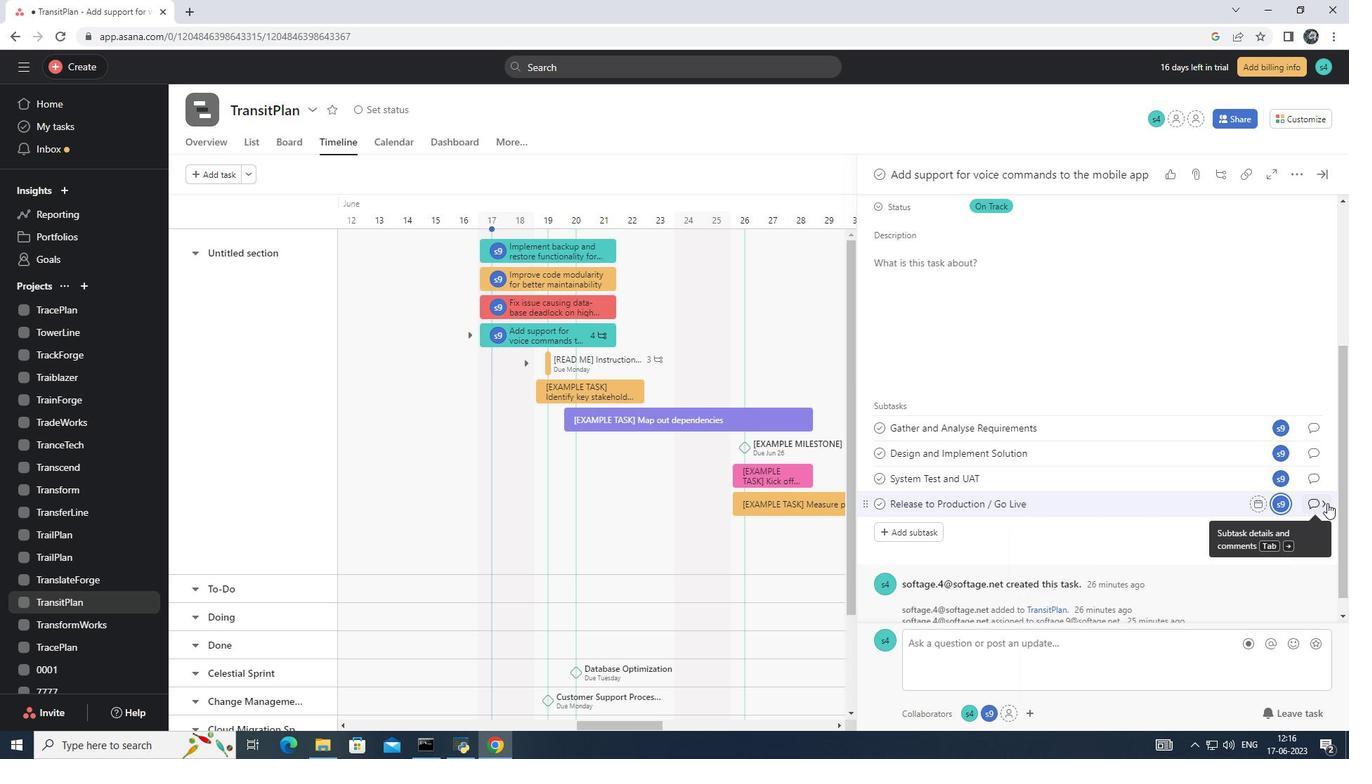 
Action: Mouse pressed left at (1328, 503)
Screenshot: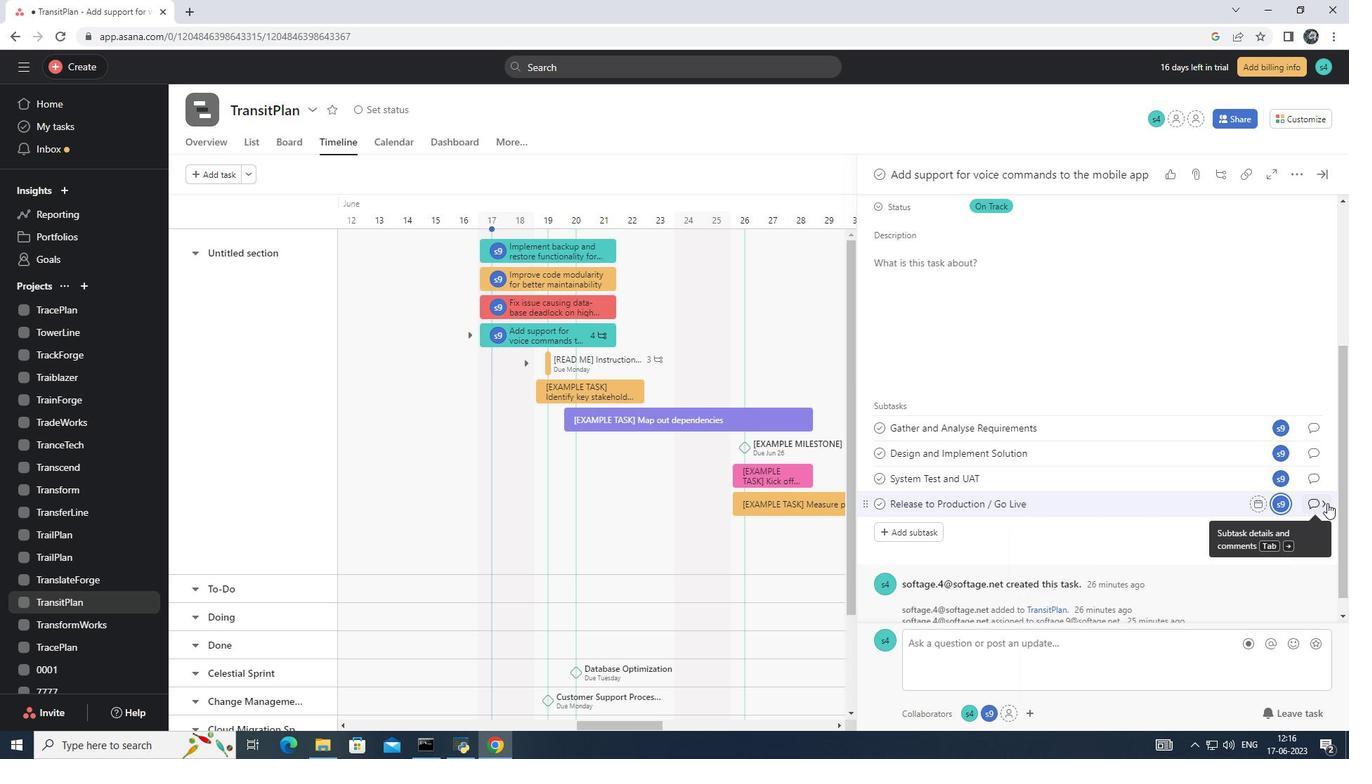 
Action: Mouse moved to (927, 374)
Screenshot: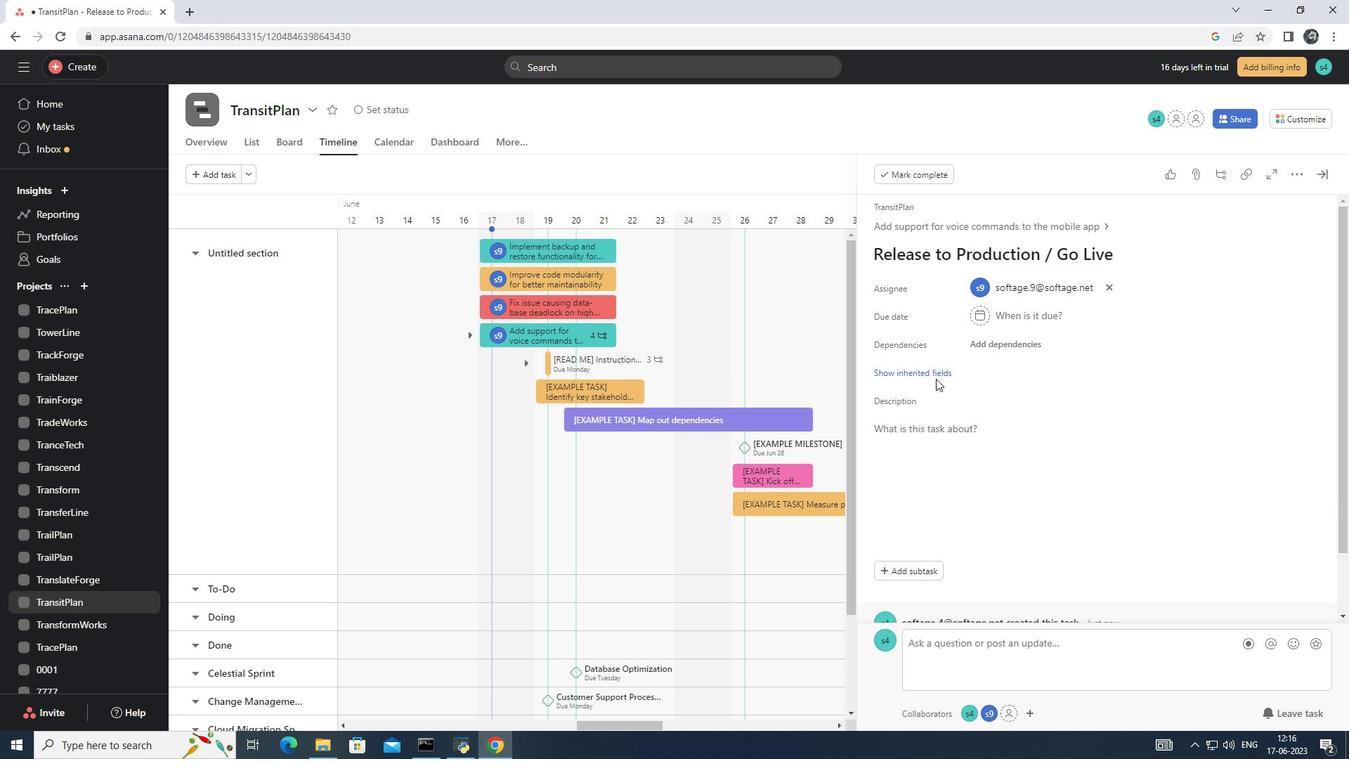 
Action: Mouse pressed left at (927, 374)
Screenshot: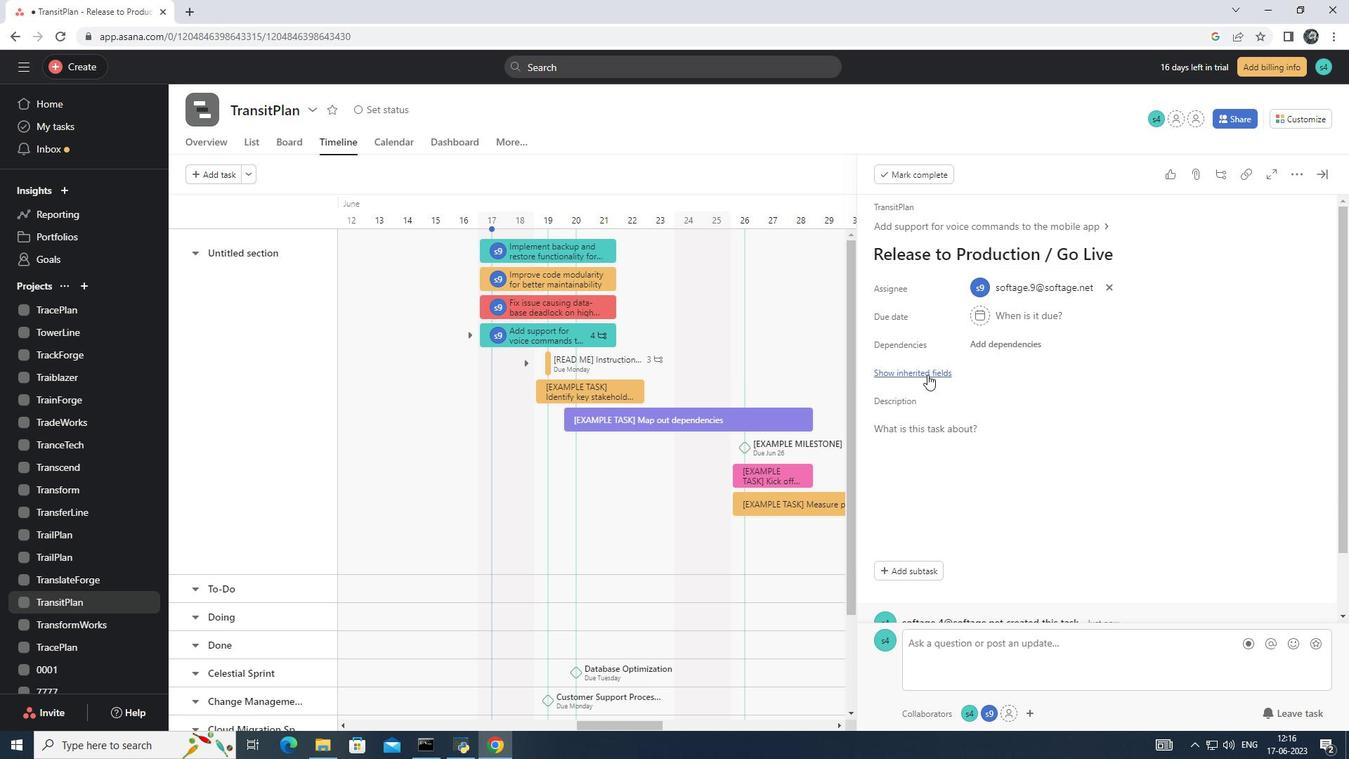 
Action: Mouse moved to (1006, 453)
Screenshot: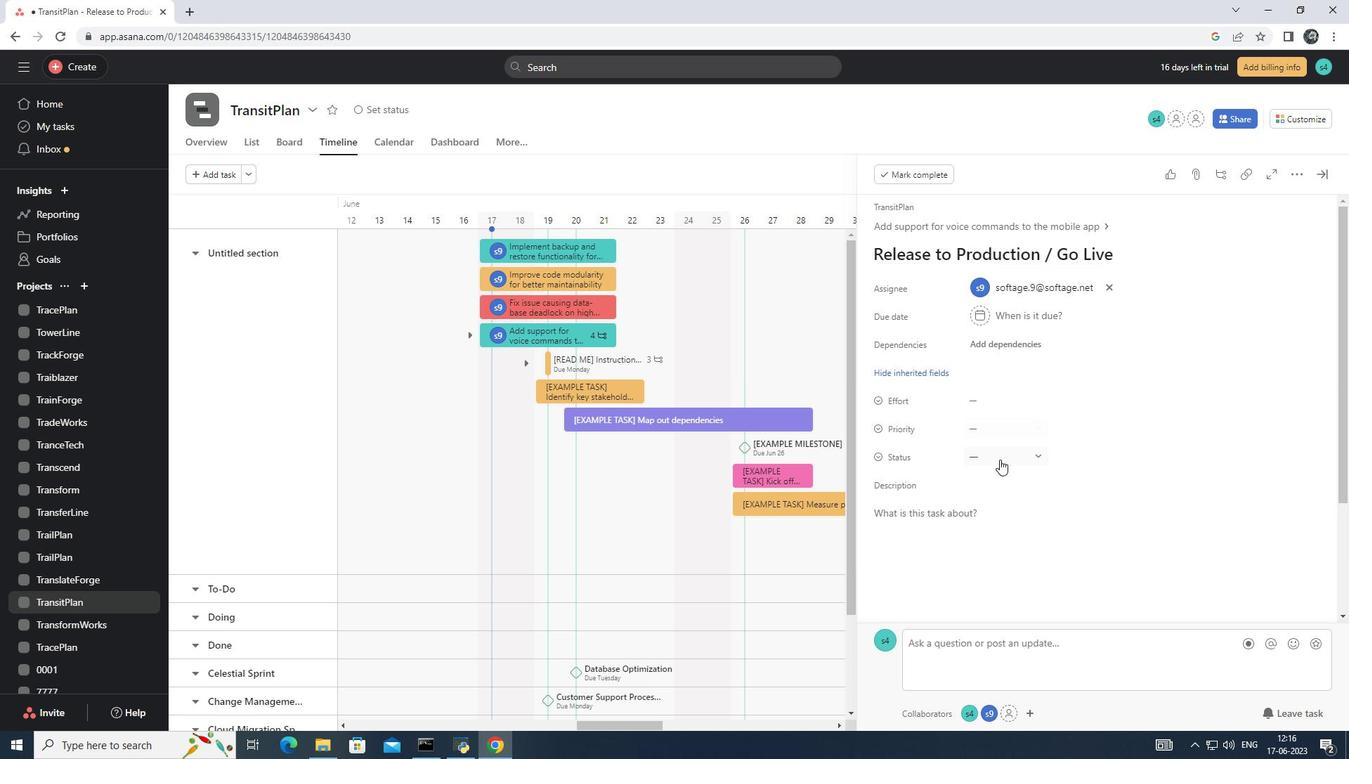 
Action: Mouse pressed left at (1006, 453)
Screenshot: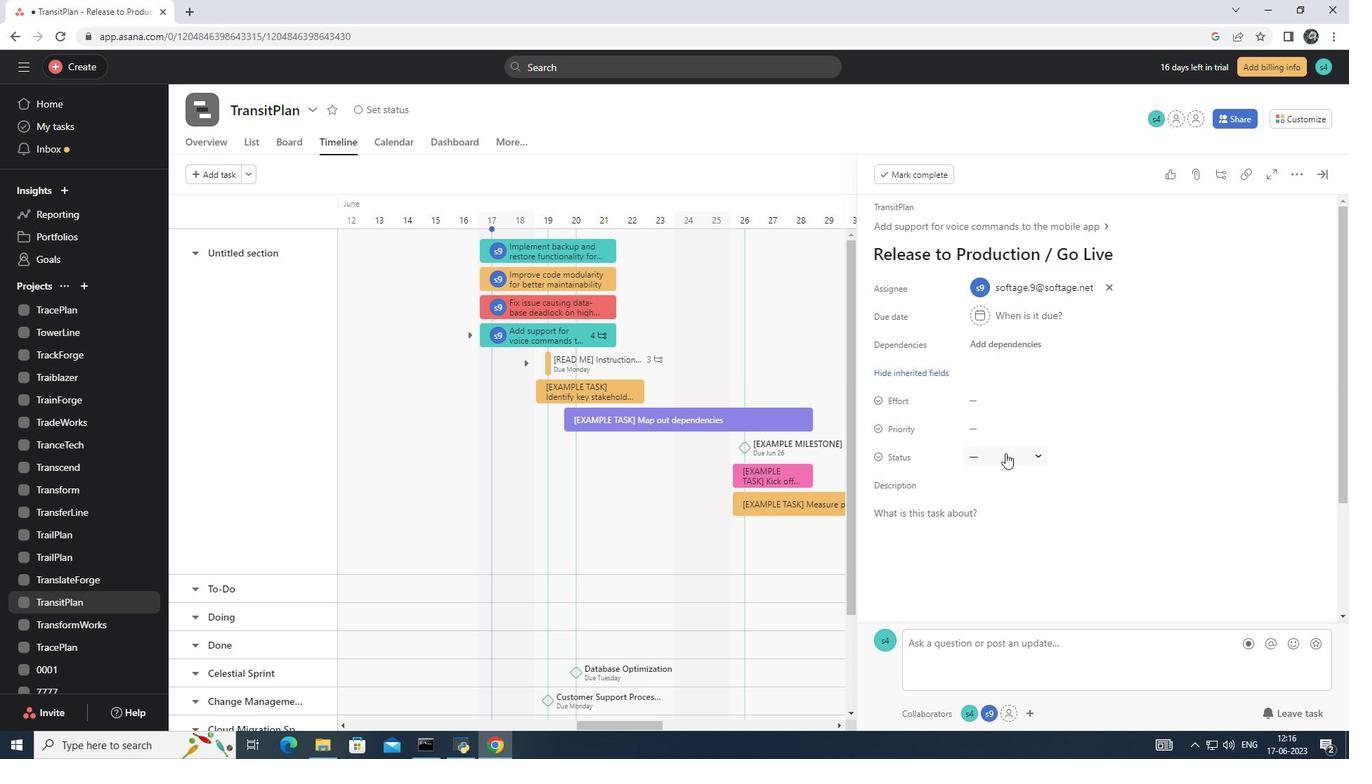 
Action: Mouse moved to (1047, 552)
Screenshot: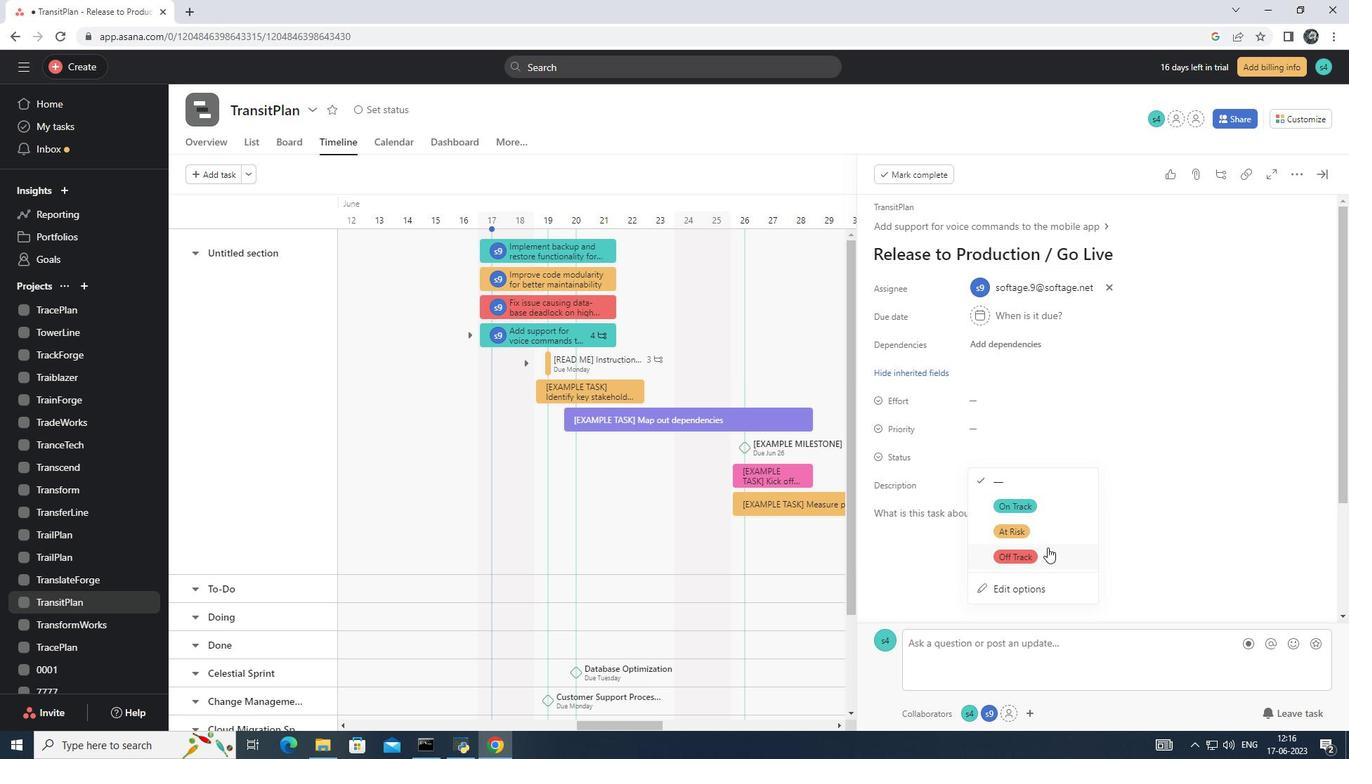 
Action: Mouse pressed left at (1047, 552)
Screenshot: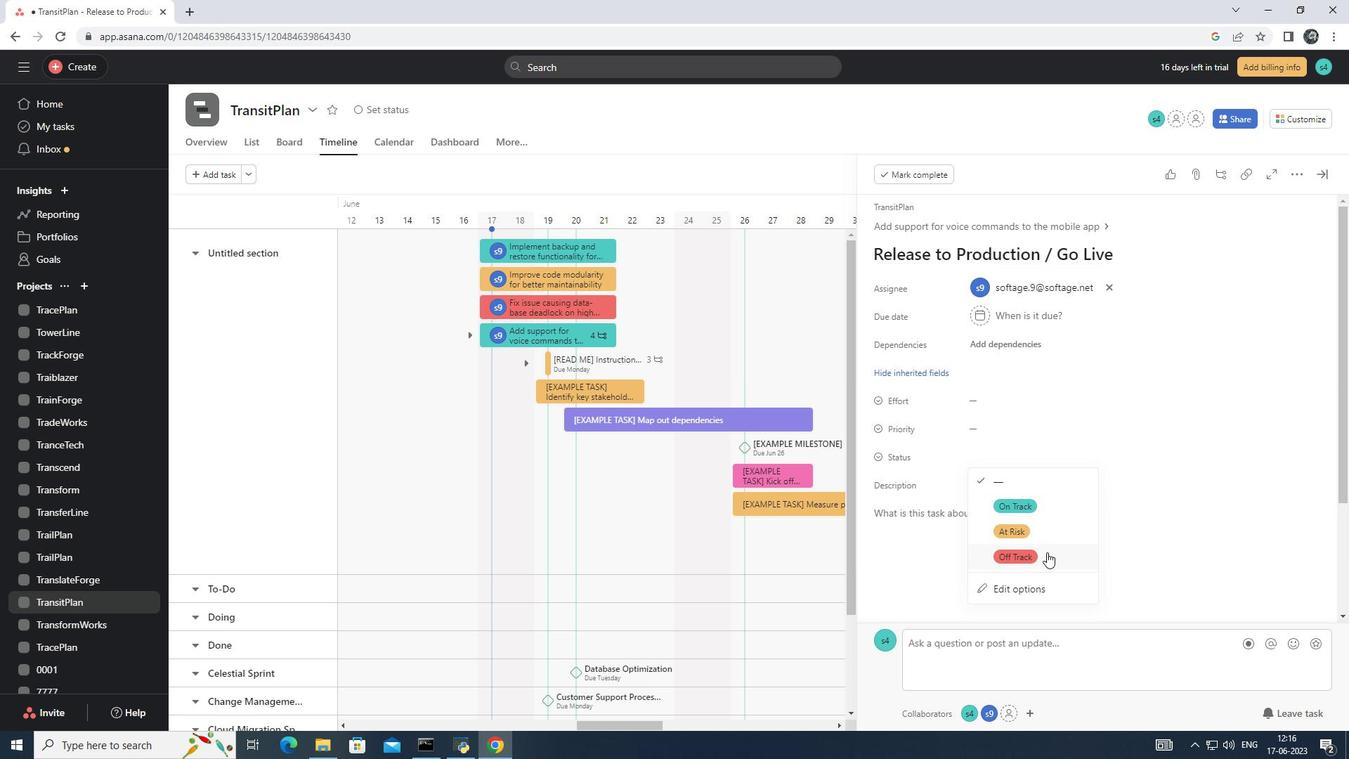 
Action: Mouse moved to (1022, 426)
Screenshot: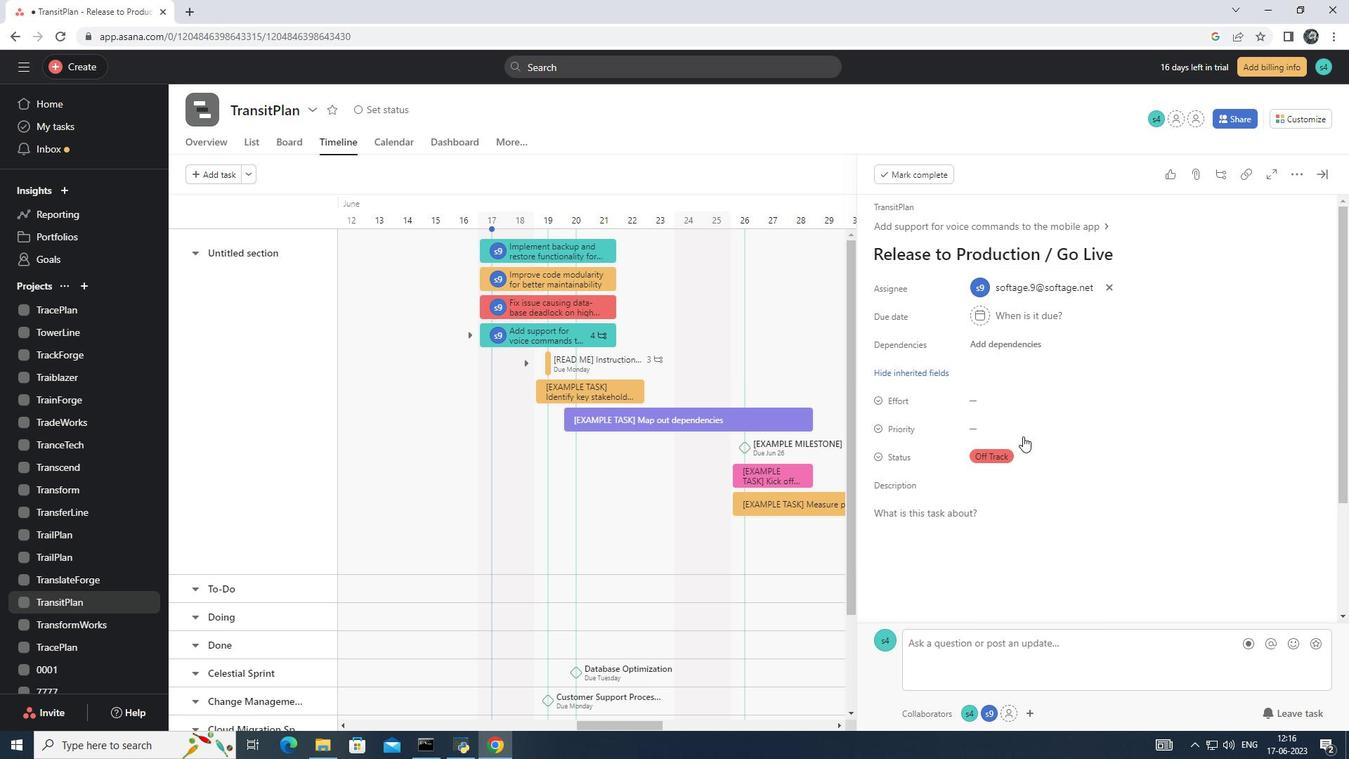
Action: Mouse pressed left at (1022, 426)
Screenshot: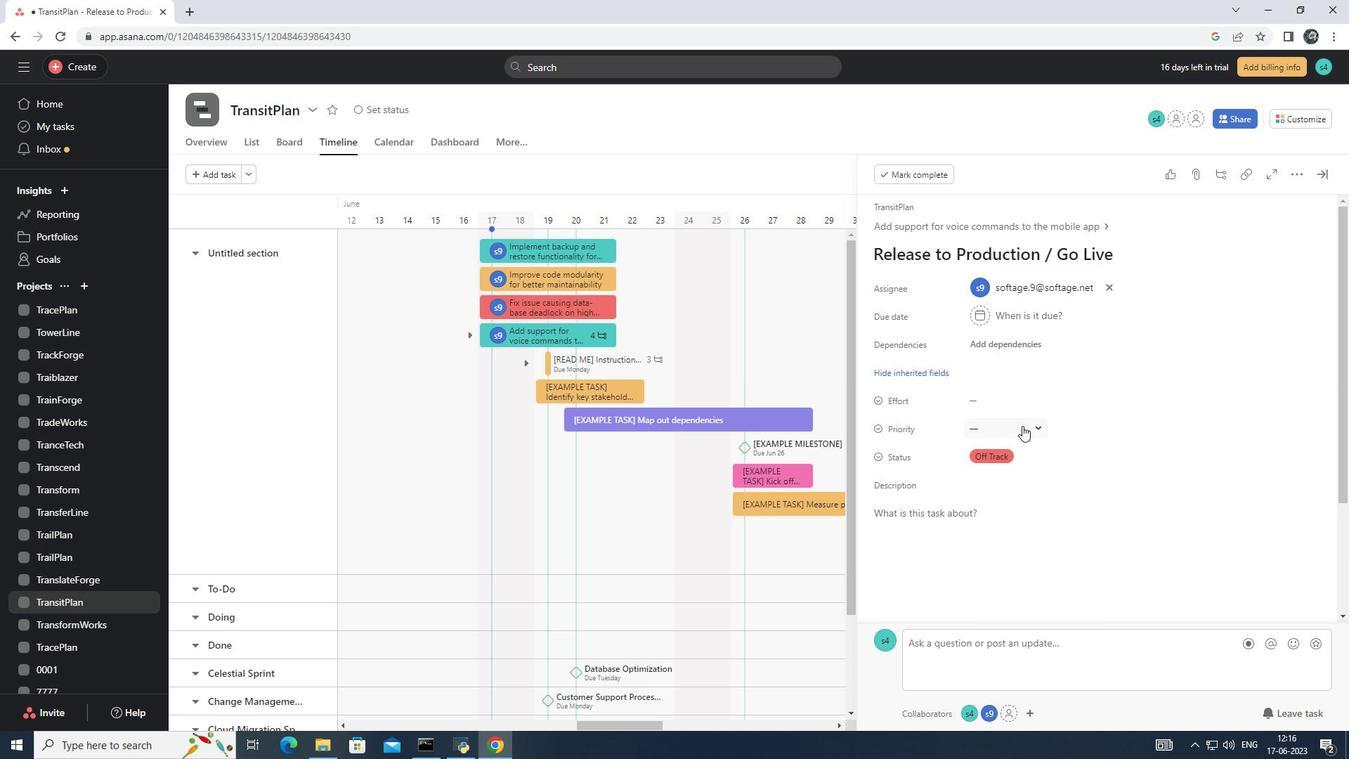 
Action: Mouse moved to (1030, 479)
Screenshot: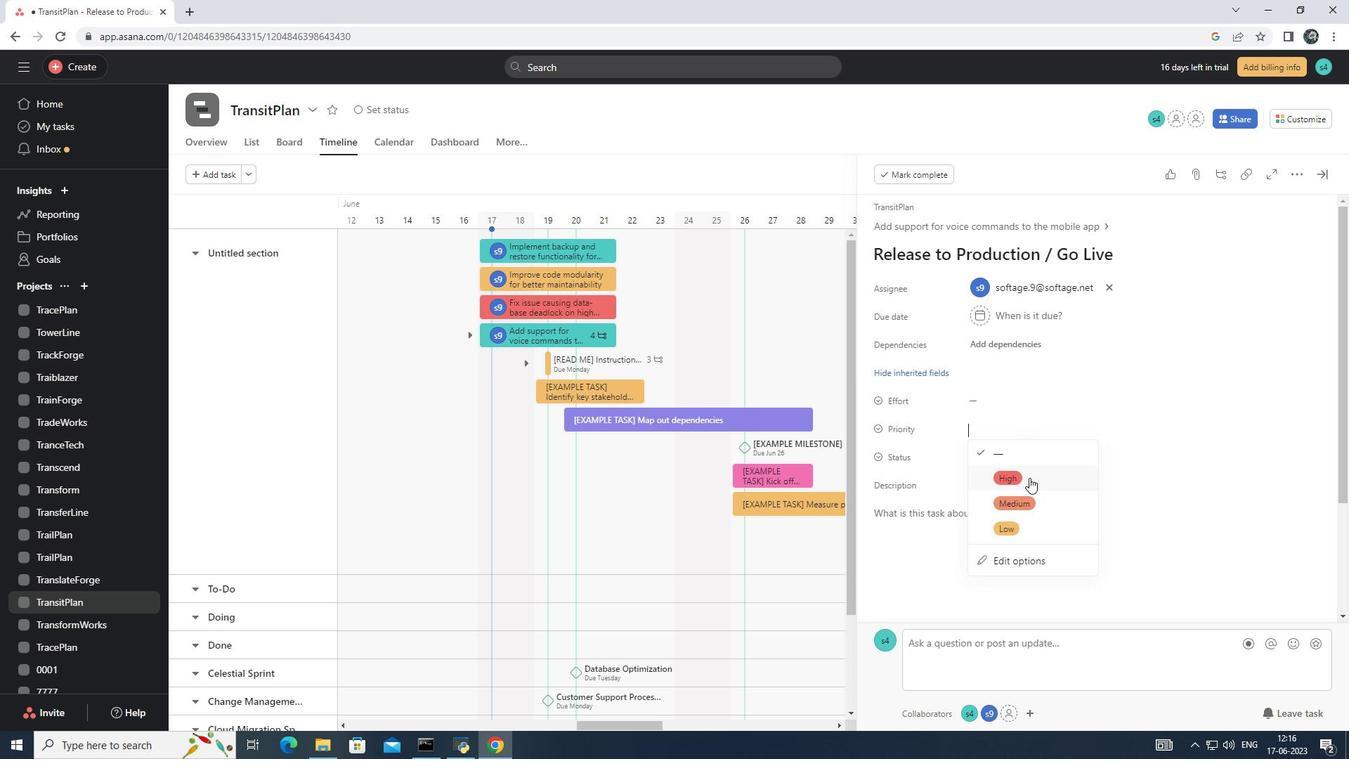 
Action: Mouse pressed left at (1030, 479)
Screenshot: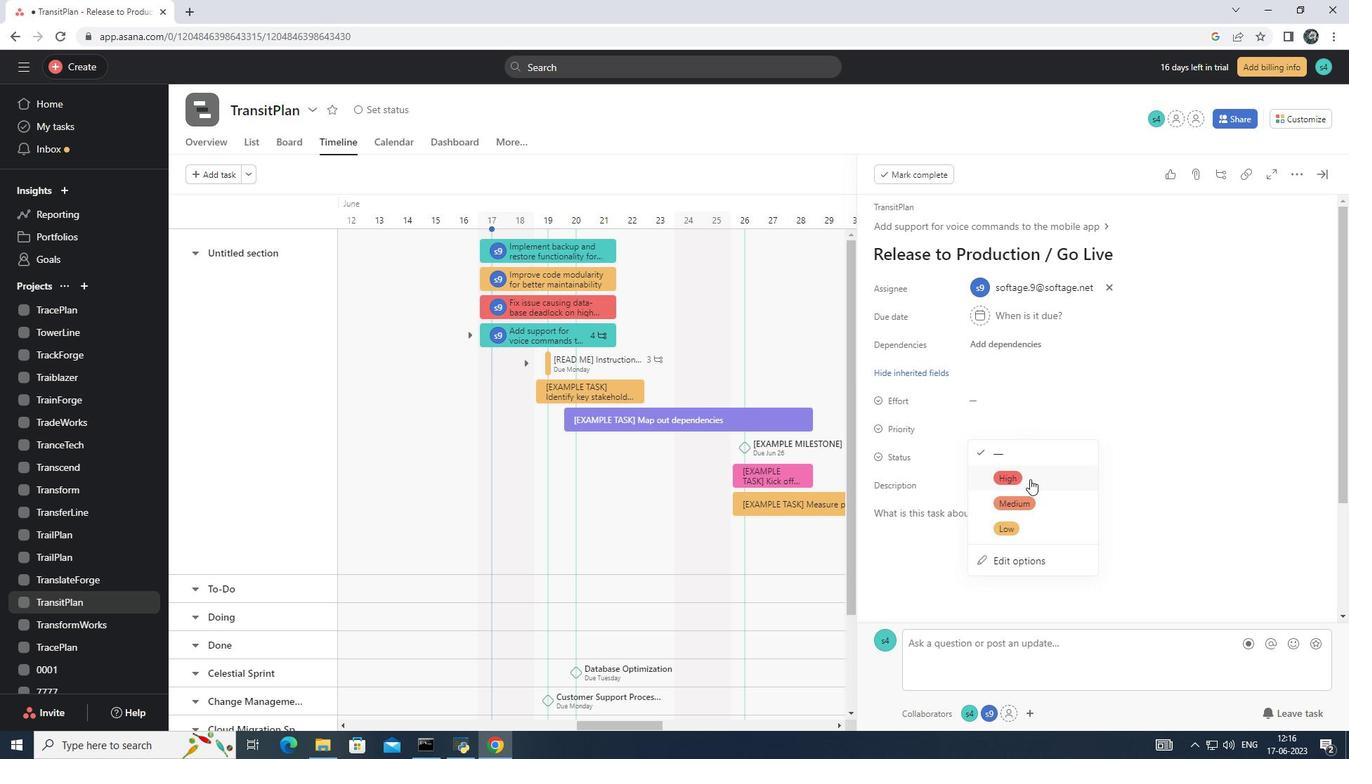
